 Task: Add an event with the title Third Interview with LalitH, date '2024/04/15', time 7:50 AM to 9:50 AMand add a description: Together, the employee and the supervisor will establish clear and realistic performance goals that align with the overall objectives of the role and the organization. These goals will be measurable, time-bound, and focused on addressing the identified performance concerns., put the event into Green category, logged in from the account softage.8@softage.netand send the event invitation to softage.10@softage.net and softage.6@softage.net. Set a reminder for the event 12 hour before
Action: Mouse moved to (146, 158)
Screenshot: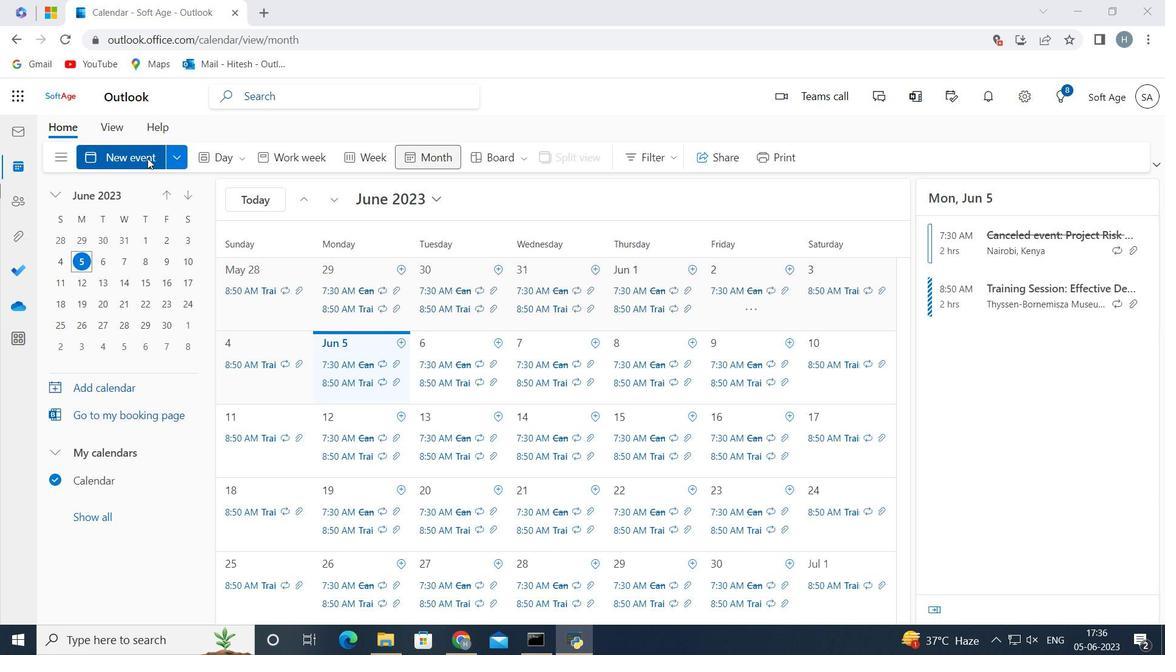 
Action: Mouse pressed left at (146, 158)
Screenshot: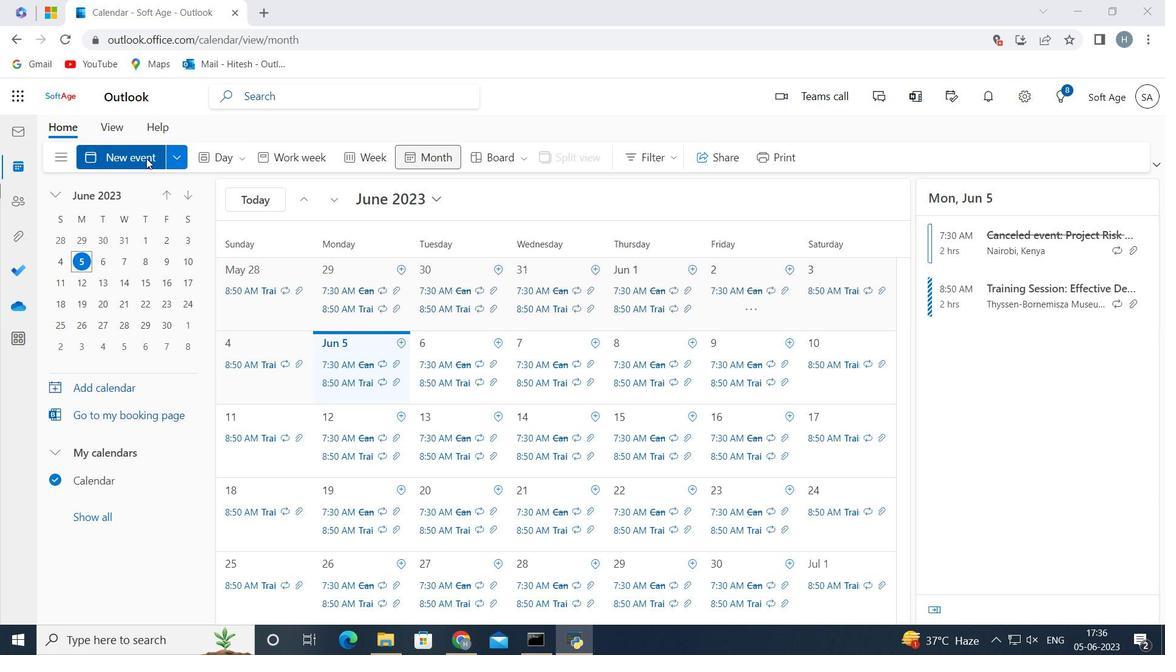 
Action: Mouse moved to (433, 253)
Screenshot: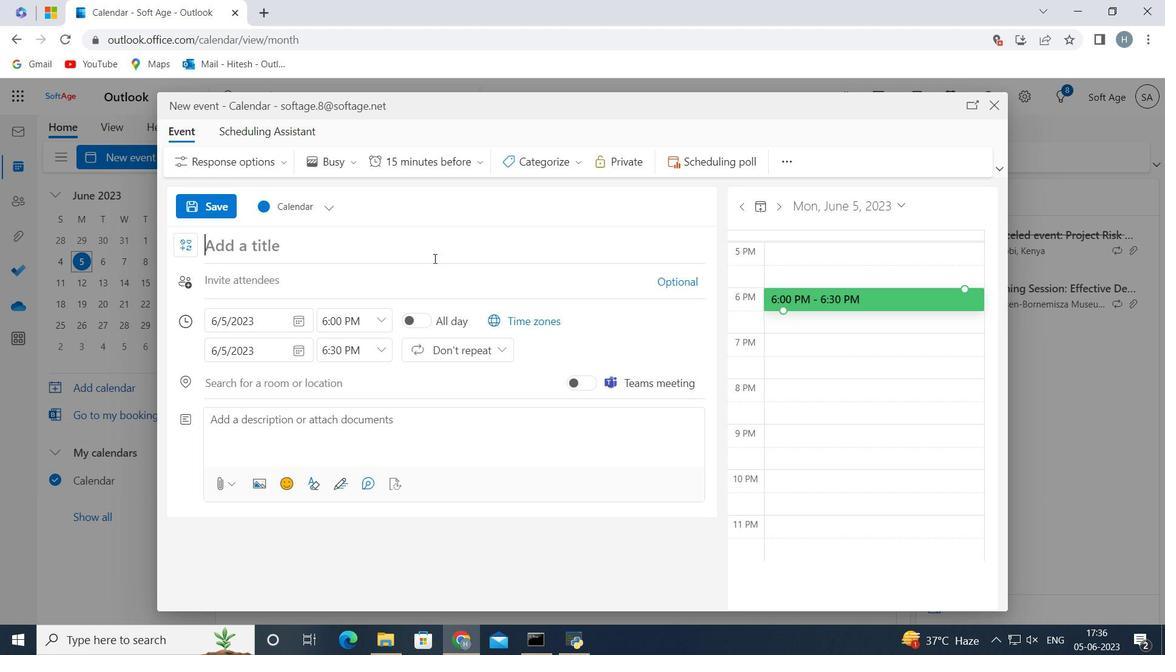 
Action: Mouse pressed left at (433, 253)
Screenshot: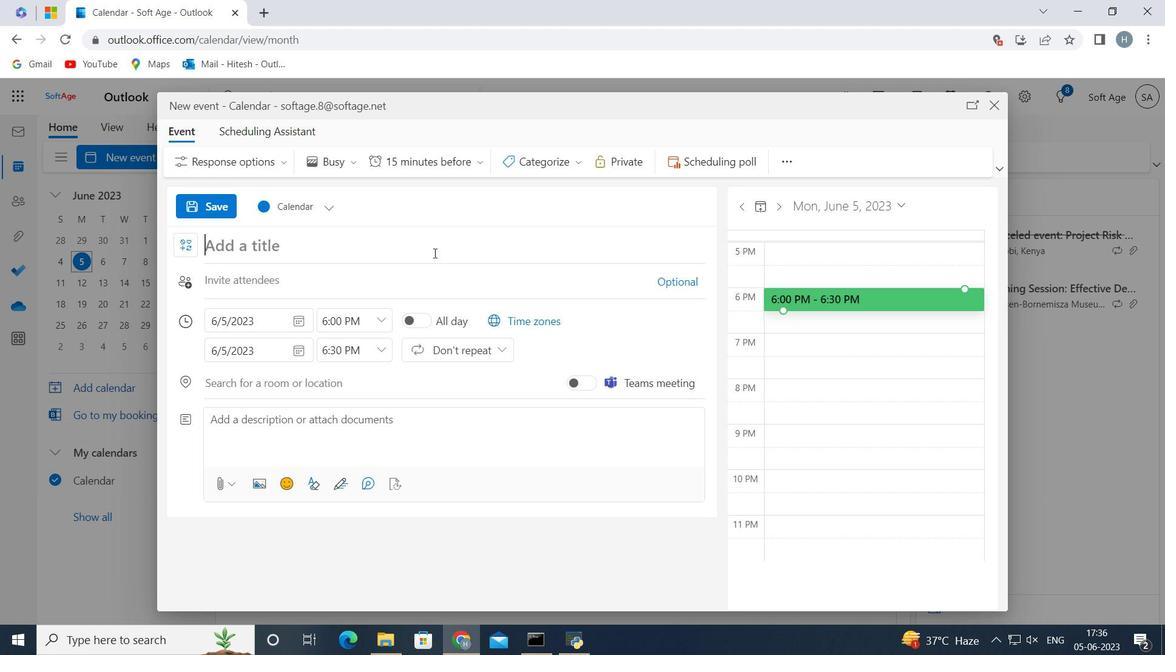 
Action: Key pressed <Key.shift>Third<Key.space><Key.shift>Interview<Key.space>with<Key.space><Key.shift>Lalit<Key.shift>H<Key.space>
Screenshot: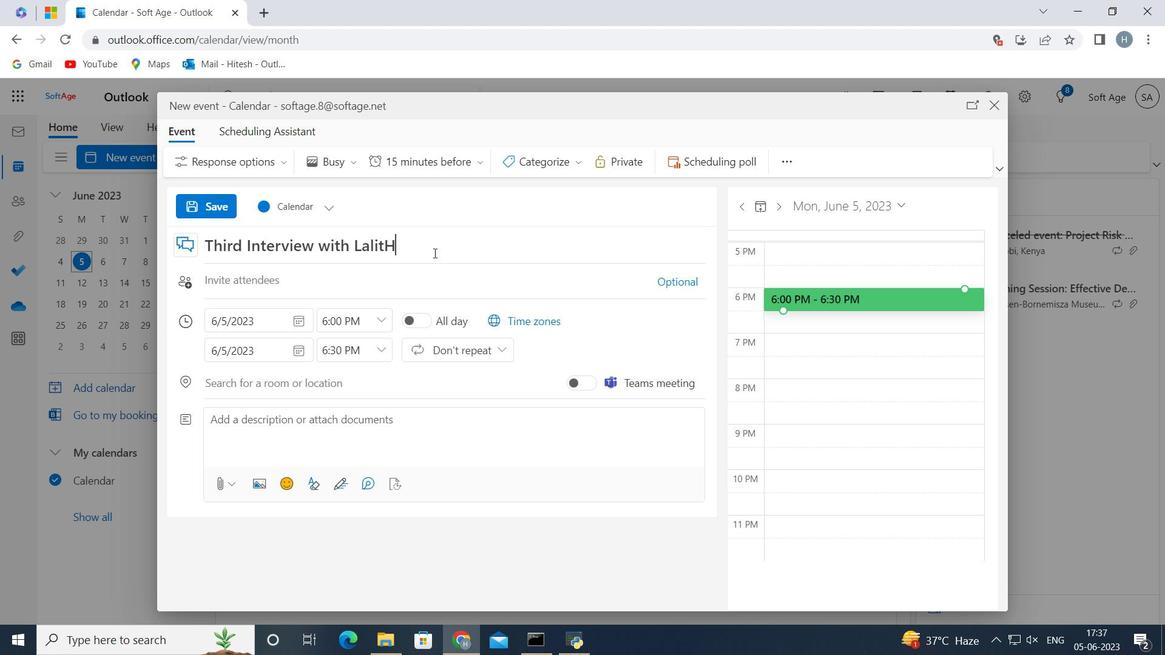 
Action: Mouse moved to (465, 242)
Screenshot: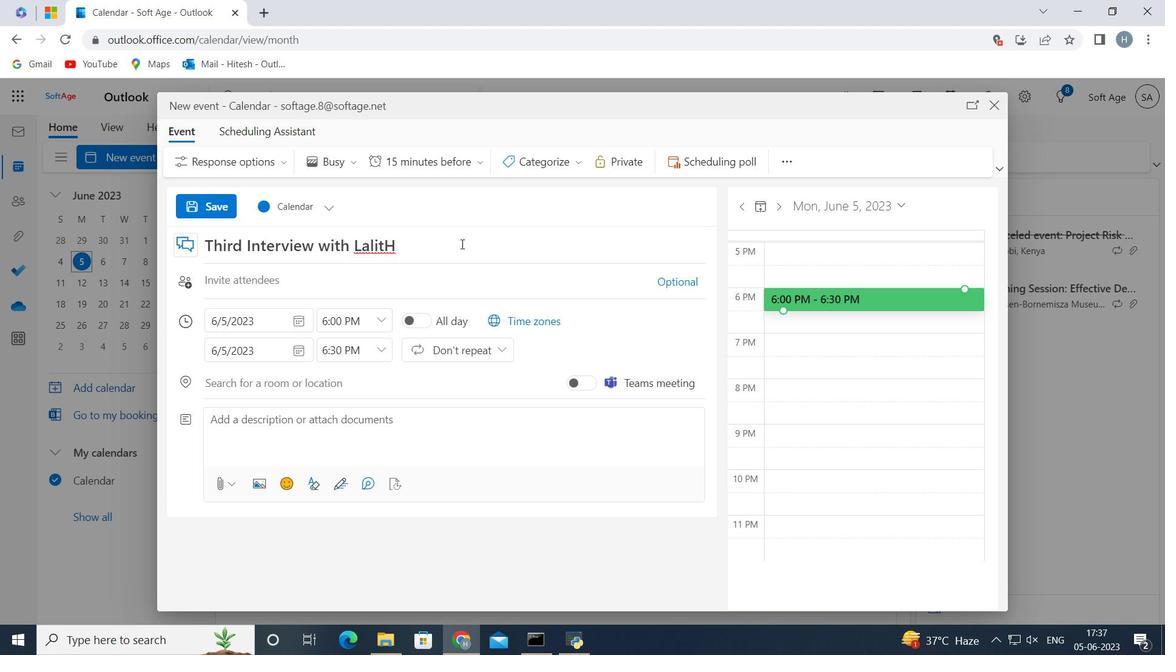 
Action: Mouse pressed left at (465, 242)
Screenshot: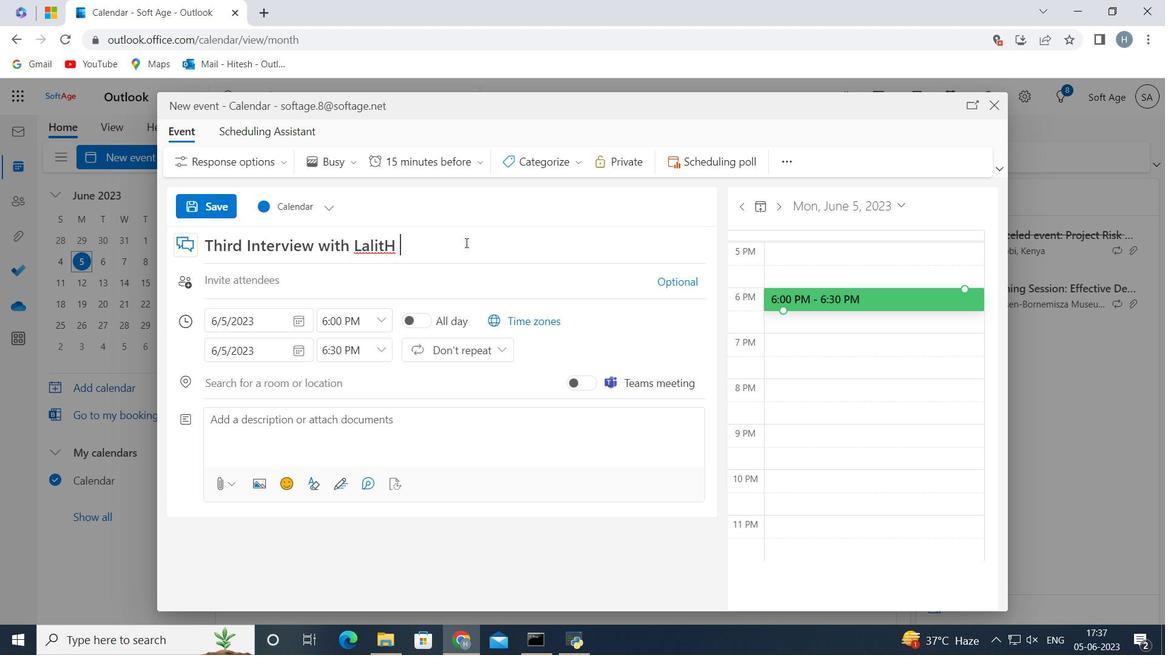 
Action: Mouse moved to (300, 319)
Screenshot: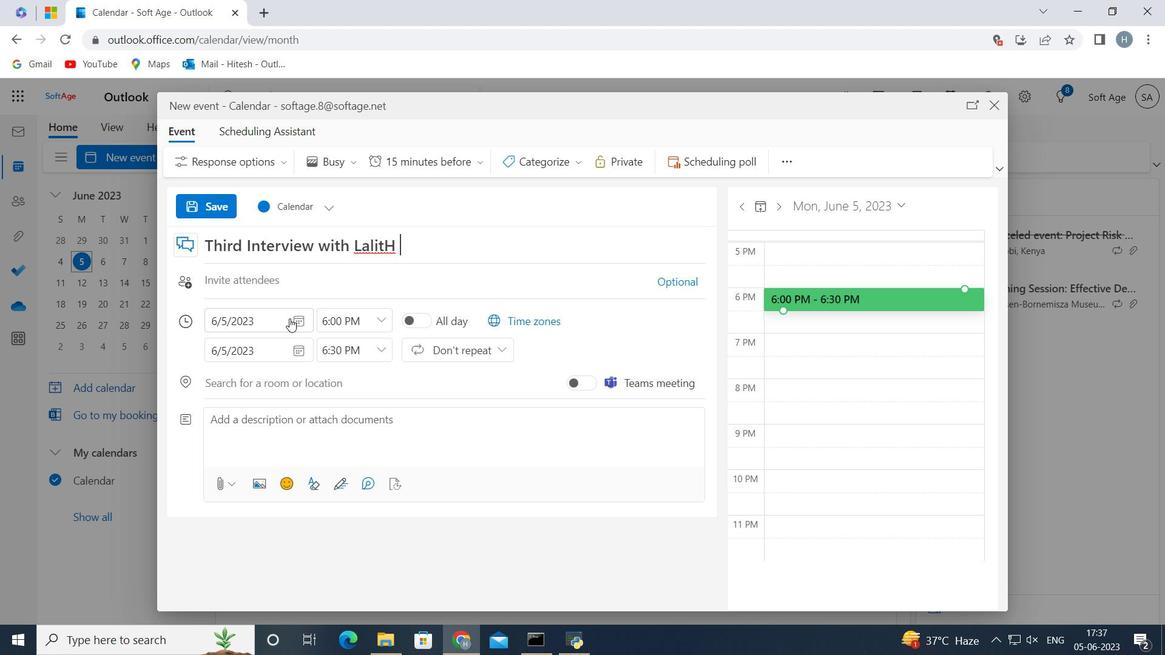 
Action: Mouse pressed left at (300, 319)
Screenshot: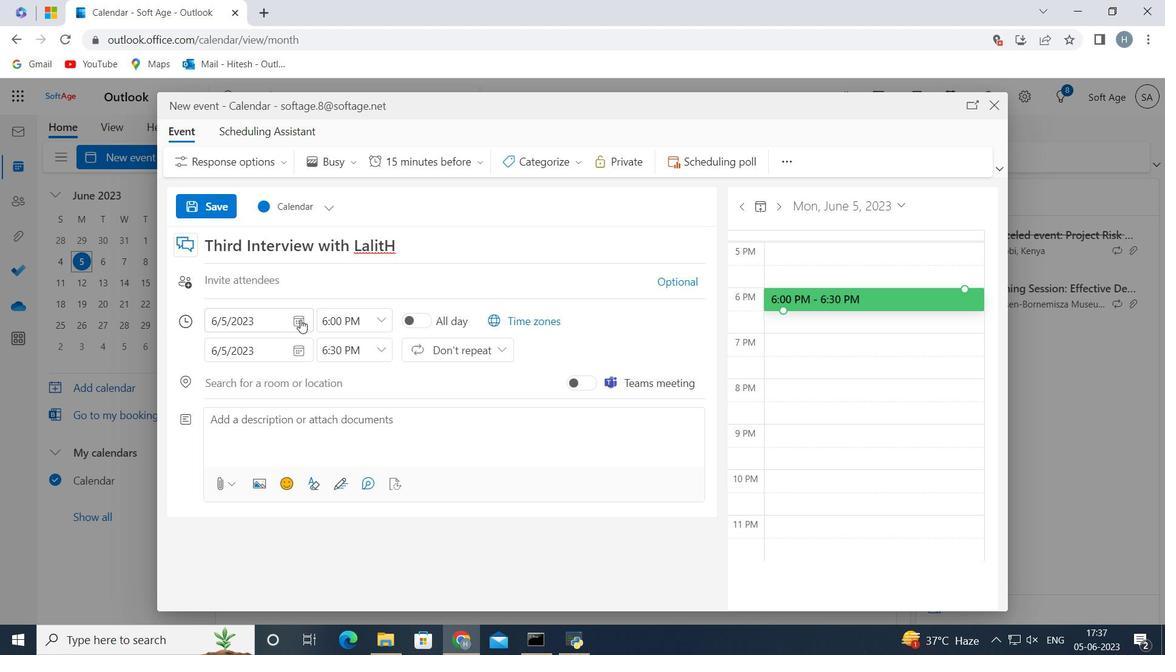 
Action: Mouse moved to (264, 352)
Screenshot: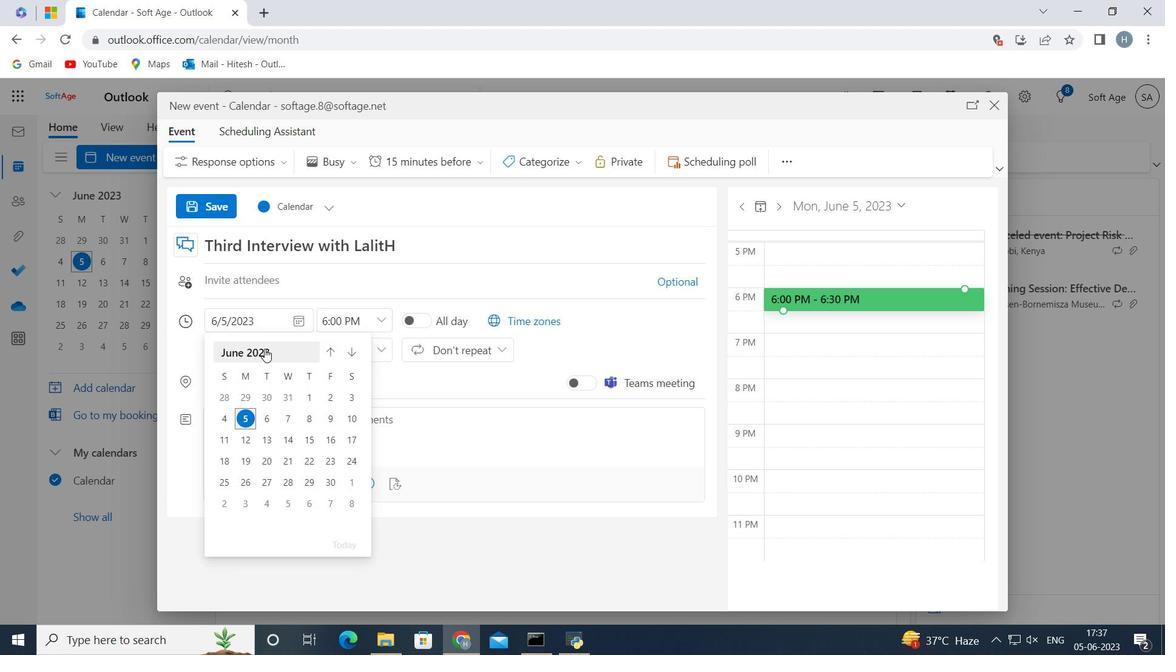 
Action: Mouse pressed left at (264, 352)
Screenshot: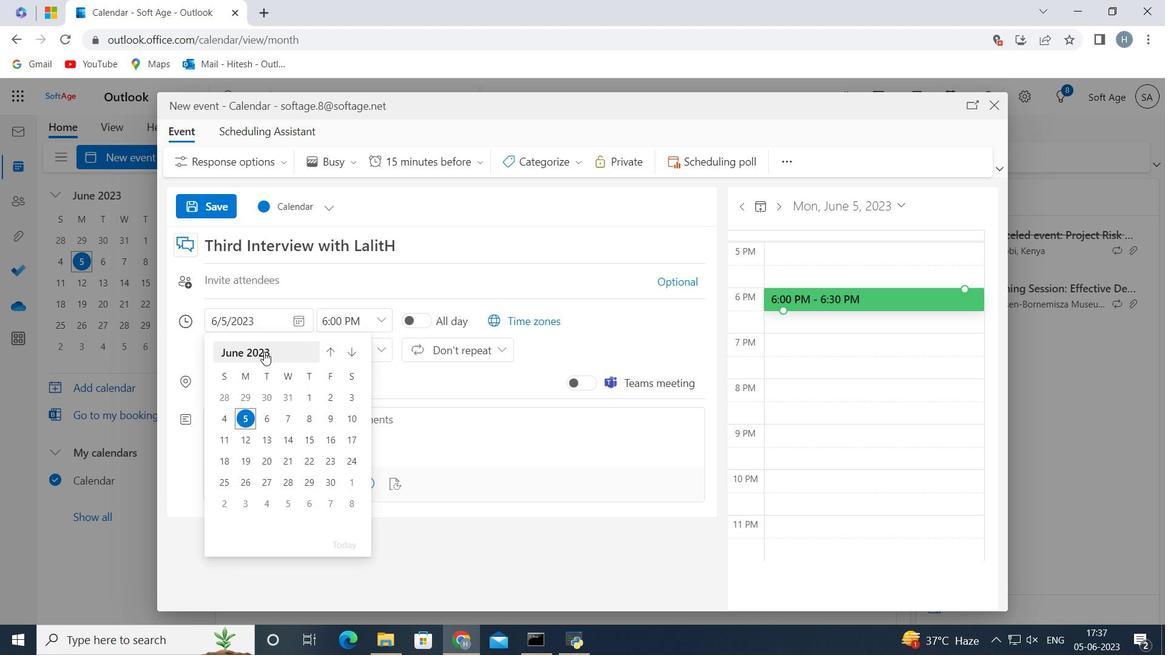 
Action: Mouse pressed left at (264, 352)
Screenshot: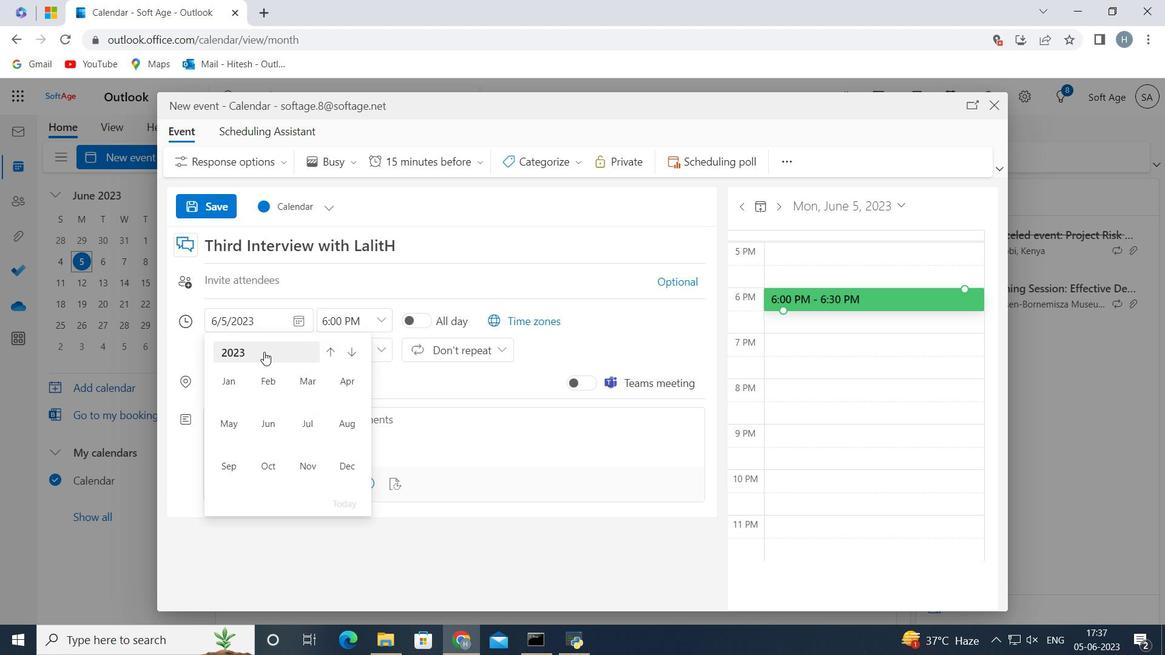 
Action: Mouse moved to (230, 421)
Screenshot: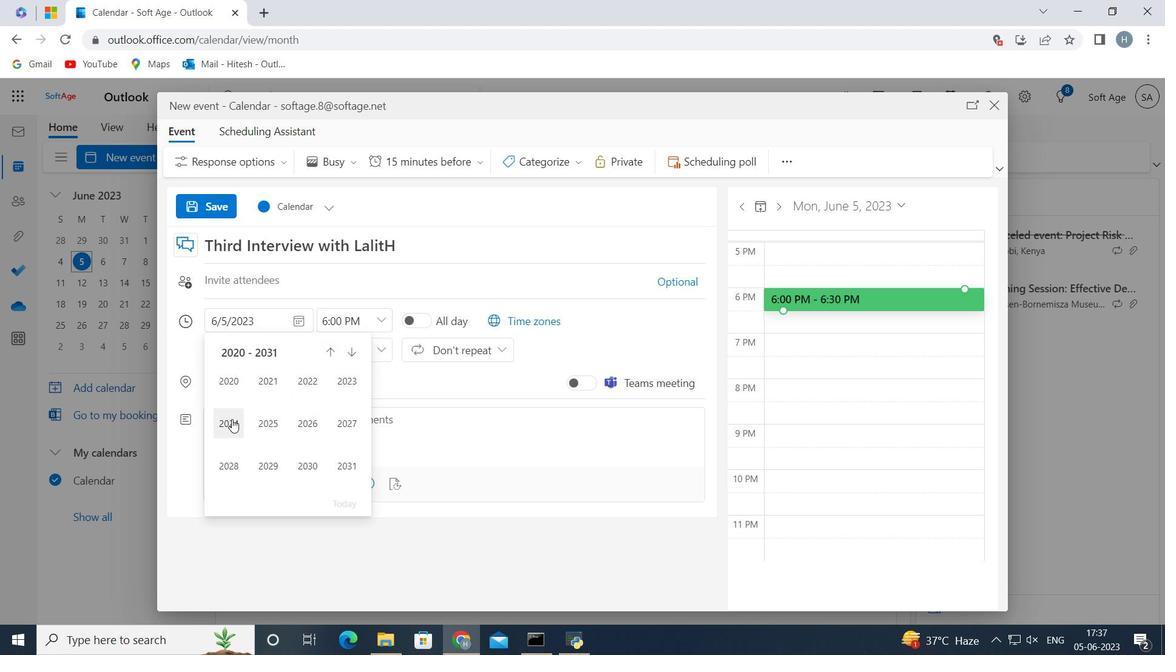 
Action: Mouse pressed left at (230, 421)
Screenshot: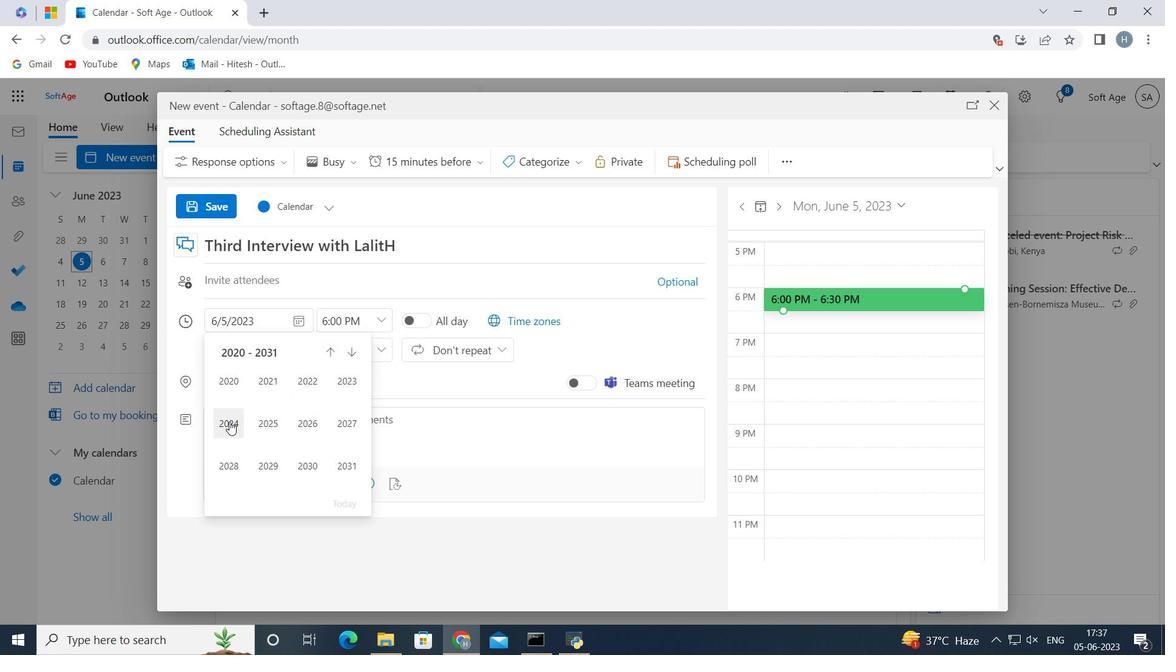 
Action: Mouse moved to (342, 383)
Screenshot: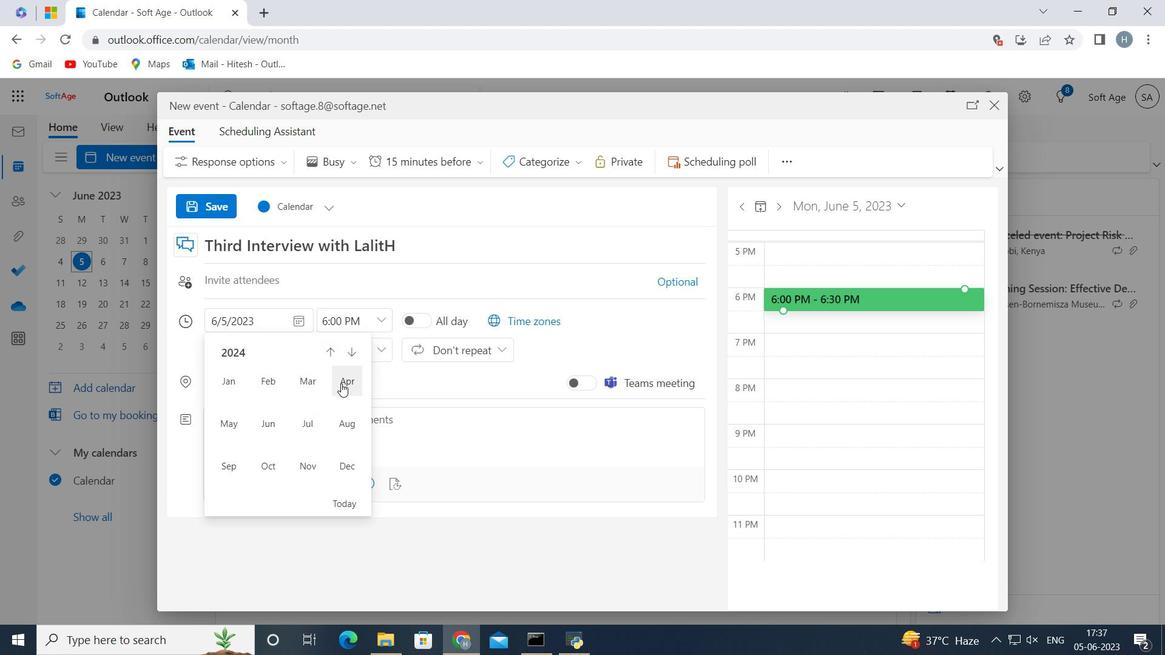 
Action: Mouse pressed left at (342, 383)
Screenshot: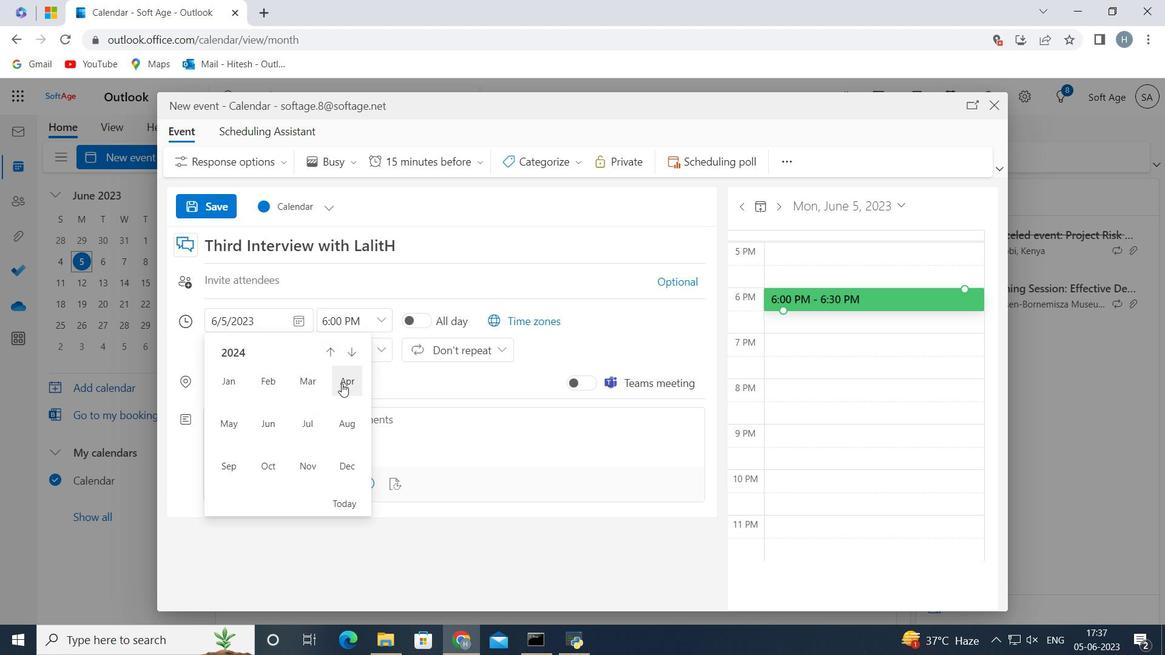 
Action: Mouse moved to (251, 437)
Screenshot: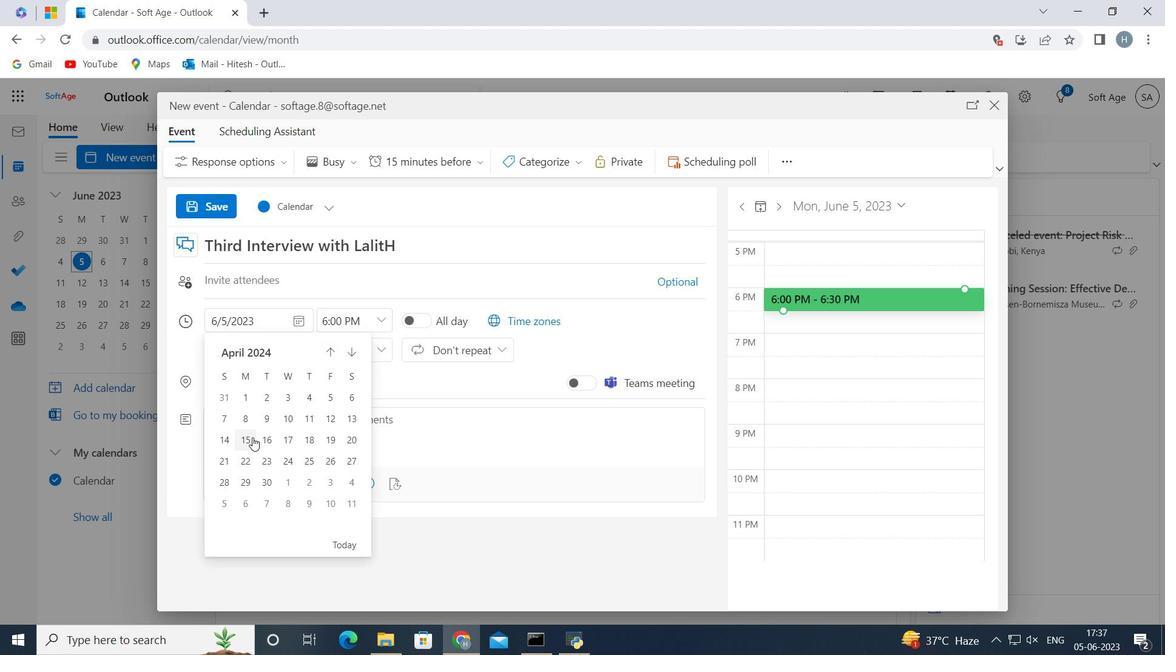 
Action: Mouse pressed left at (251, 437)
Screenshot: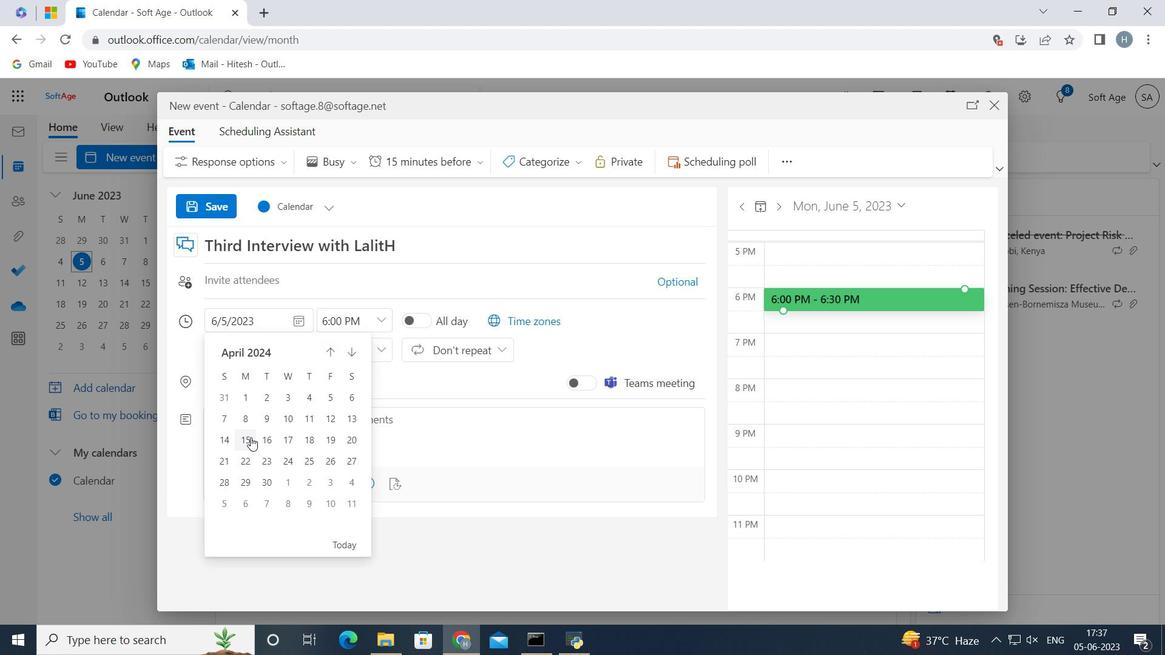 
Action: Mouse moved to (385, 319)
Screenshot: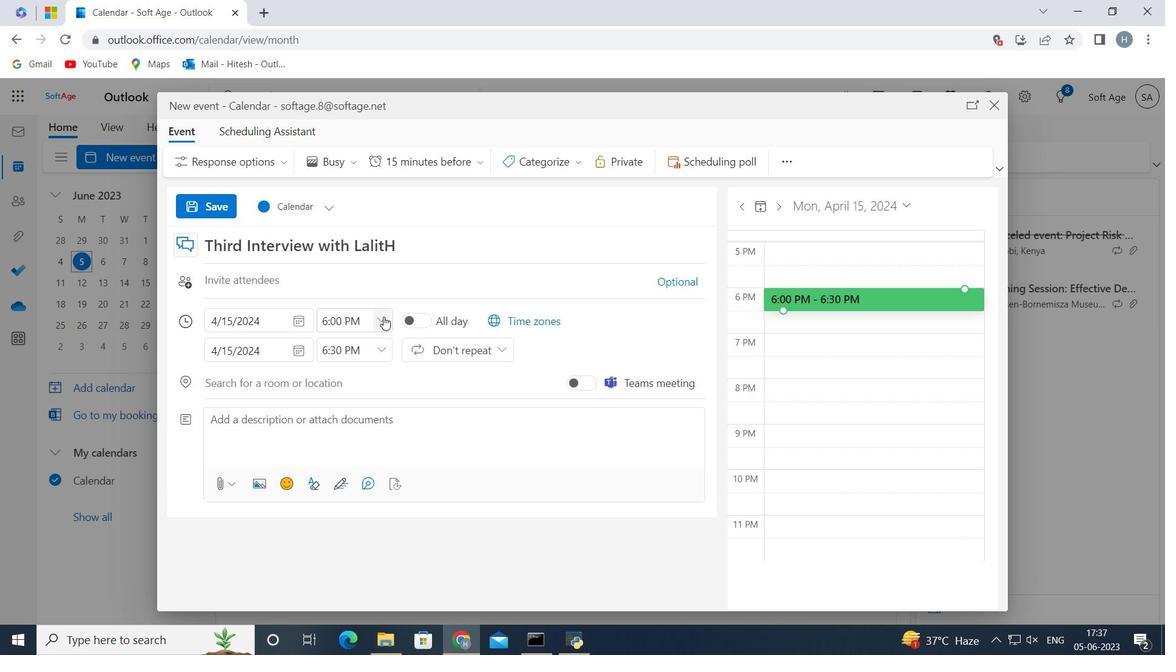 
Action: Mouse pressed left at (385, 319)
Screenshot: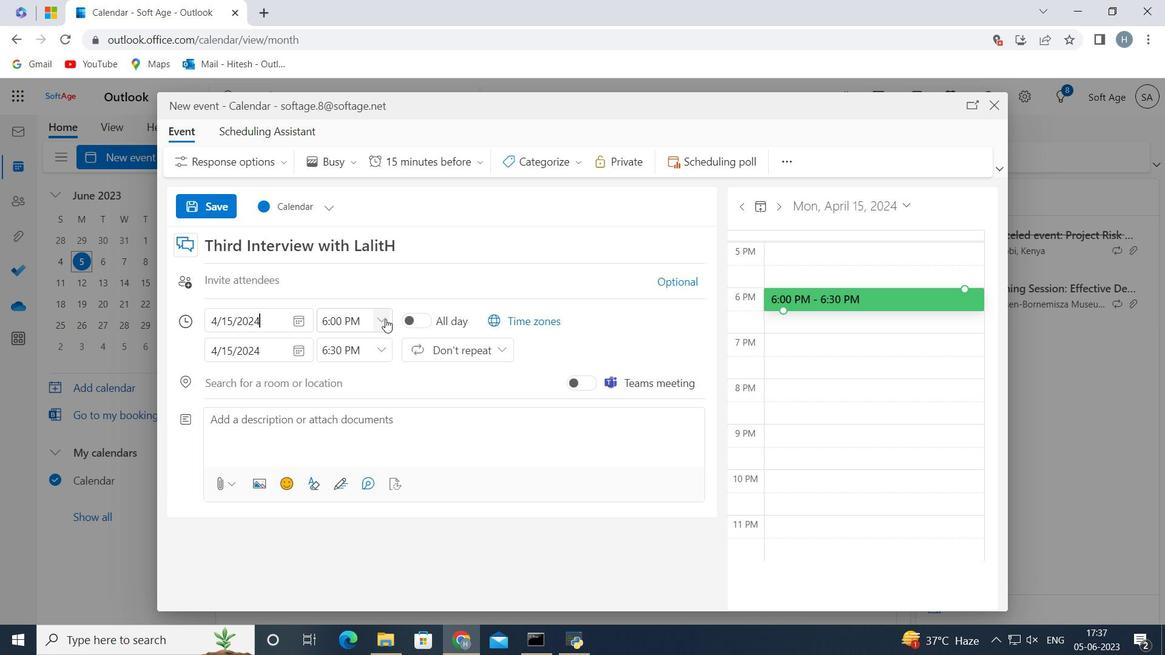 
Action: Mouse moved to (355, 392)
Screenshot: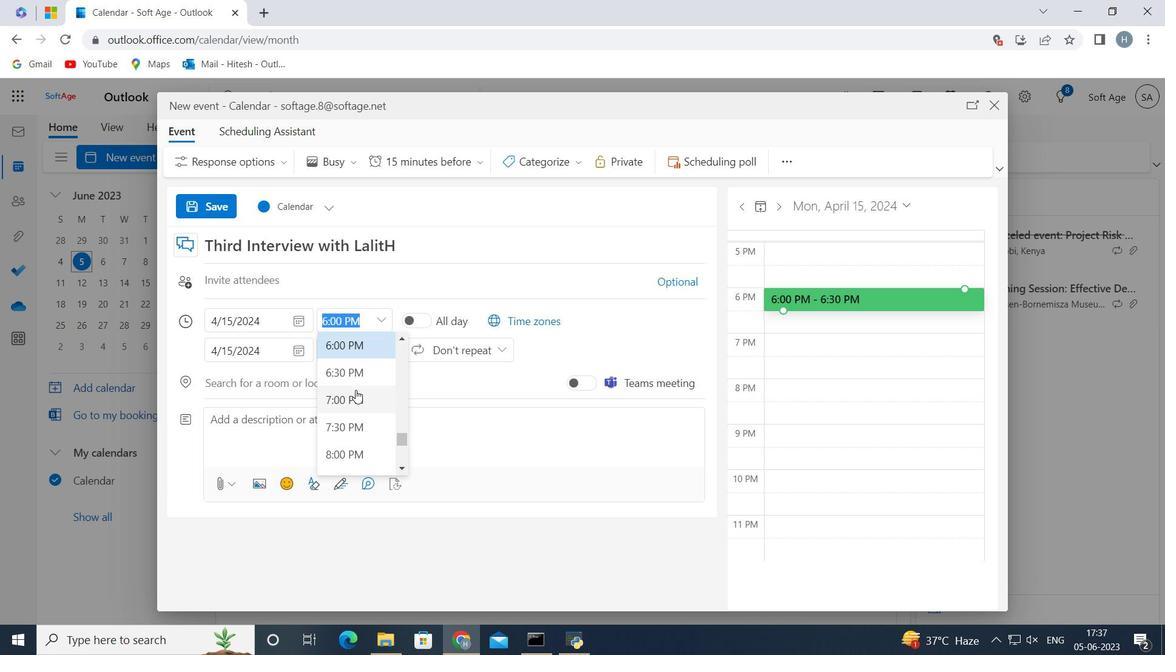 
Action: Mouse scrolled (355, 392) with delta (0, 0)
Screenshot: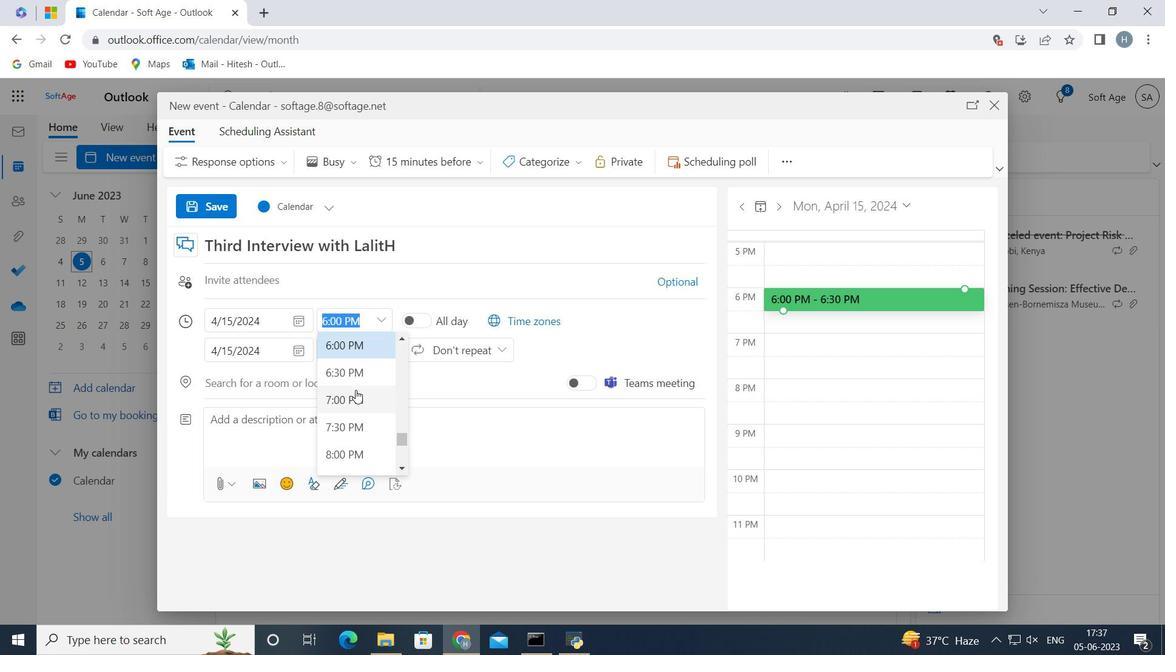 
Action: Mouse scrolled (355, 392) with delta (0, 0)
Screenshot: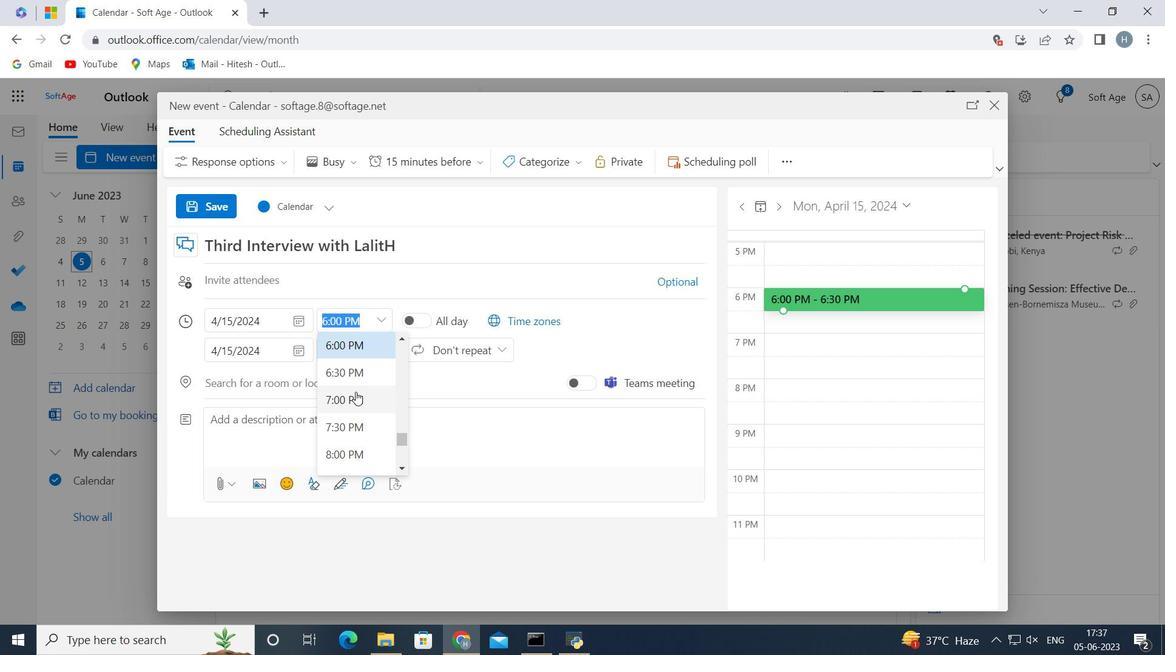 
Action: Mouse moved to (354, 393)
Screenshot: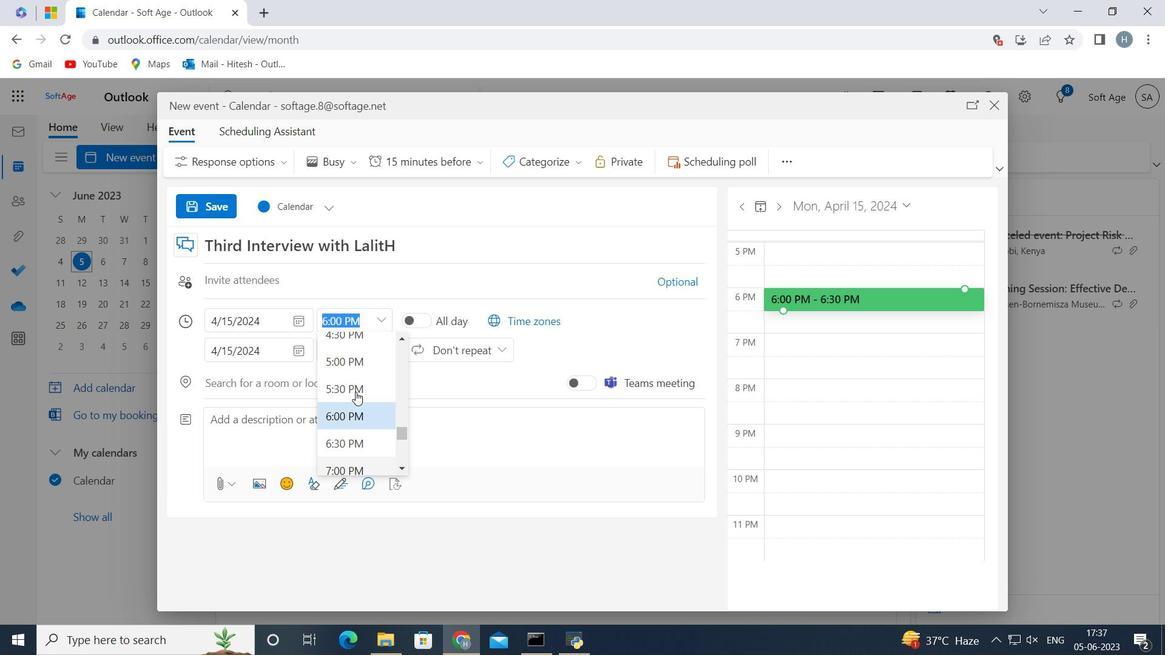 
Action: Mouse scrolled (354, 394) with delta (0, 0)
Screenshot: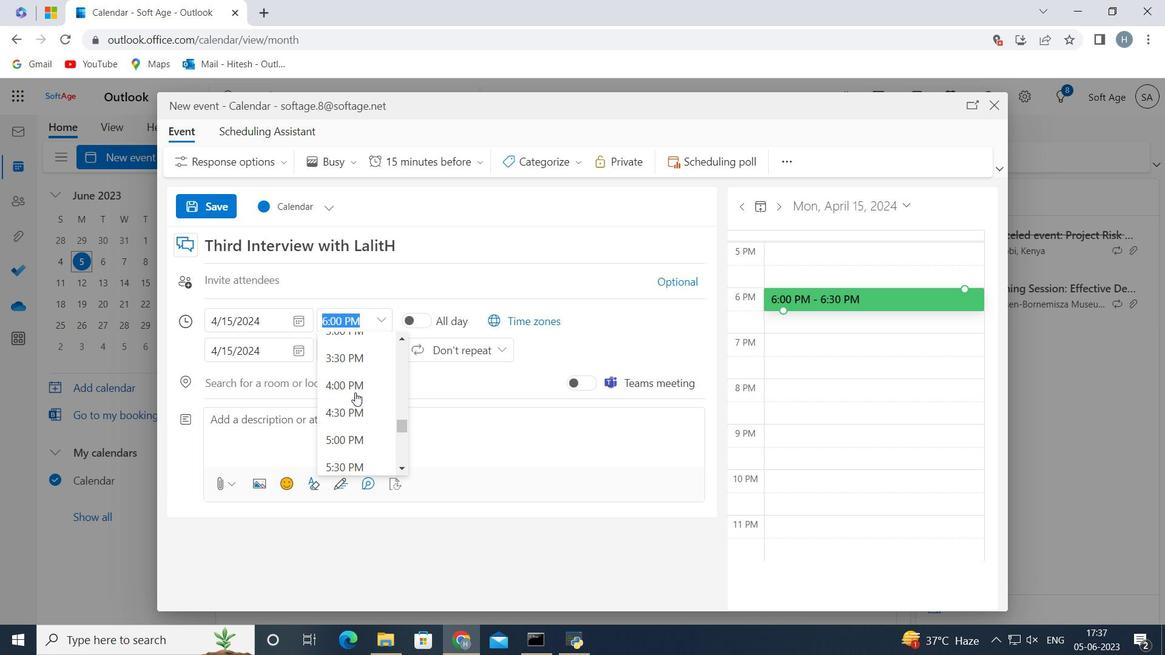 
Action: Mouse scrolled (354, 394) with delta (0, 0)
Screenshot: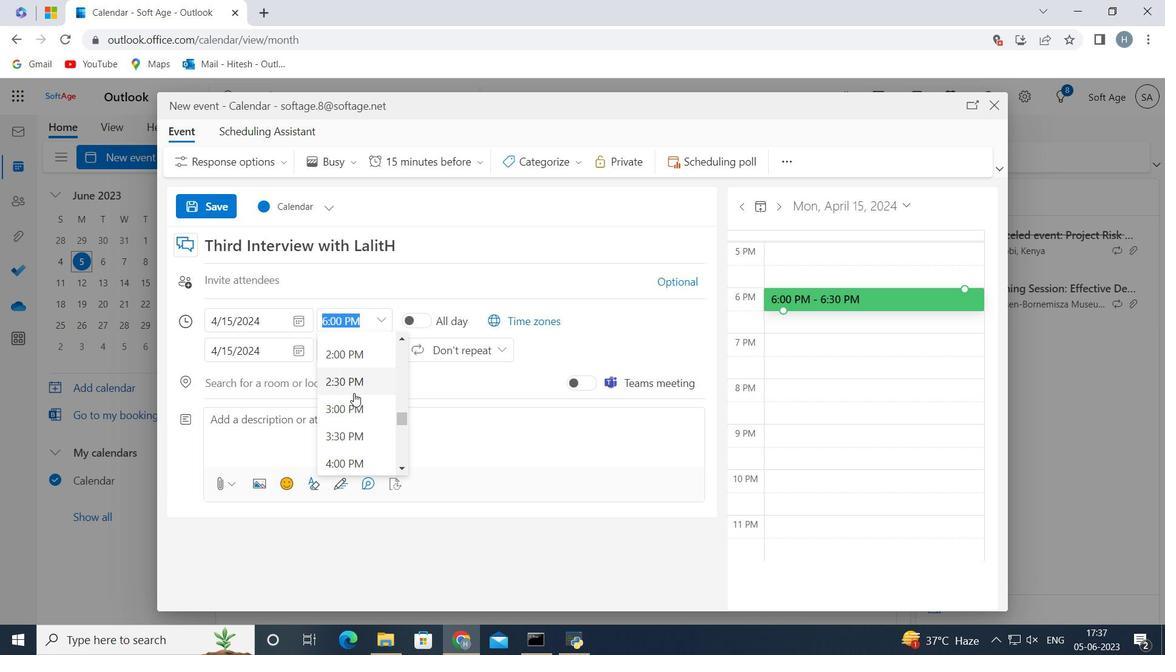 
Action: Mouse scrolled (354, 394) with delta (0, 0)
Screenshot: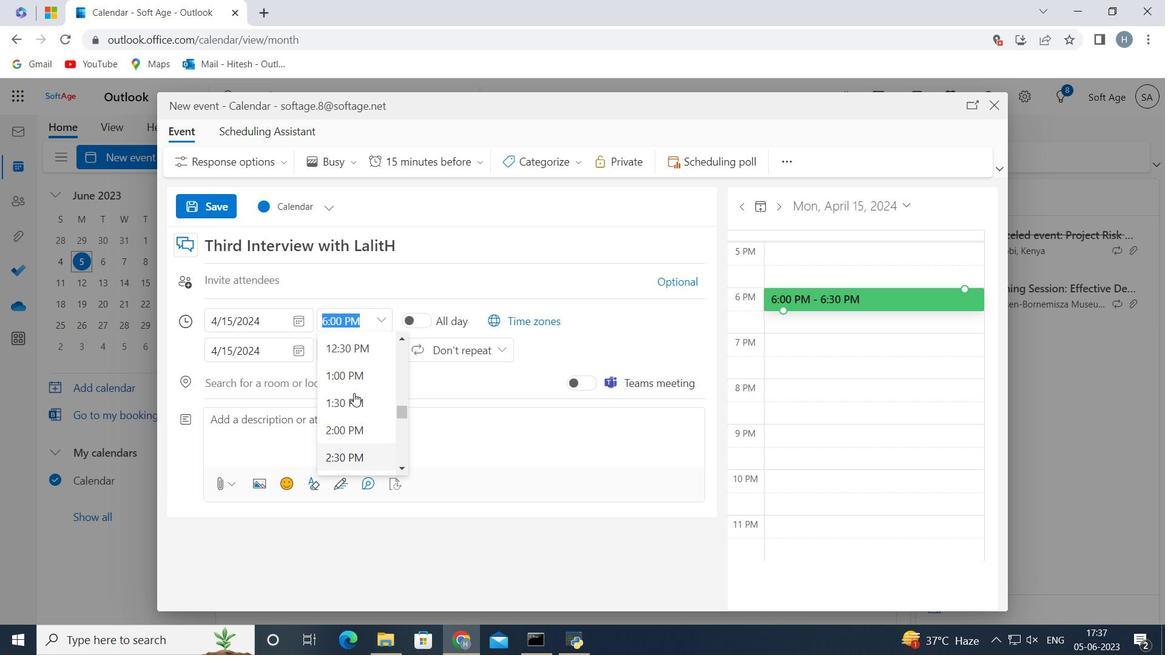 
Action: Mouse scrolled (354, 394) with delta (0, 0)
Screenshot: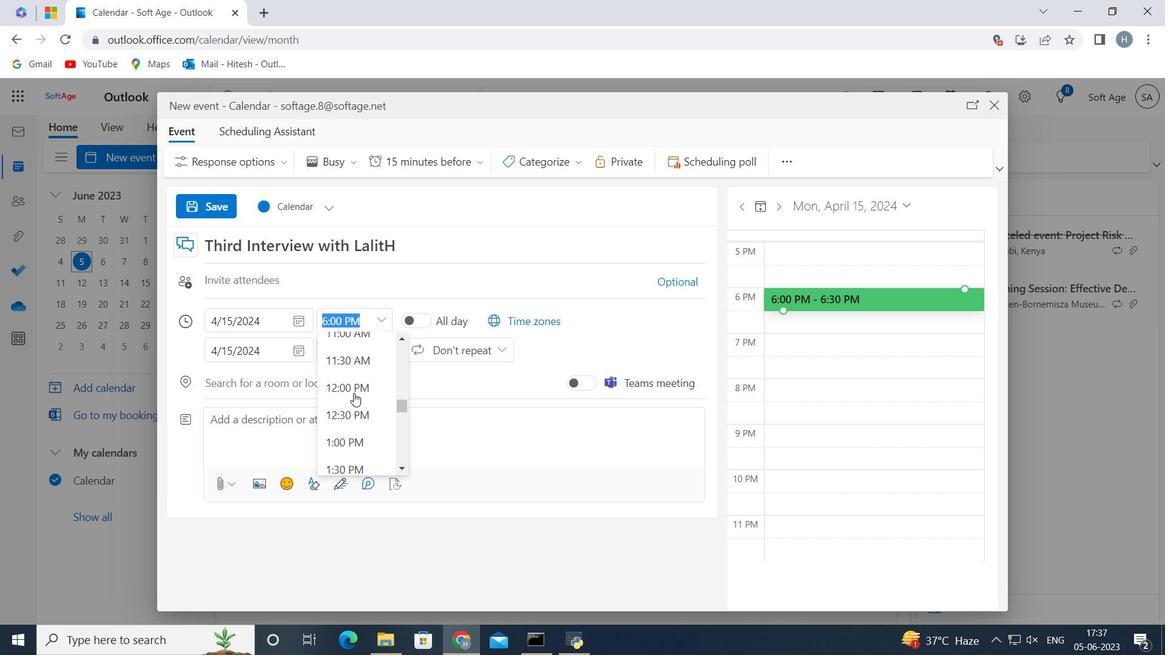
Action: Mouse scrolled (354, 394) with delta (0, 0)
Screenshot: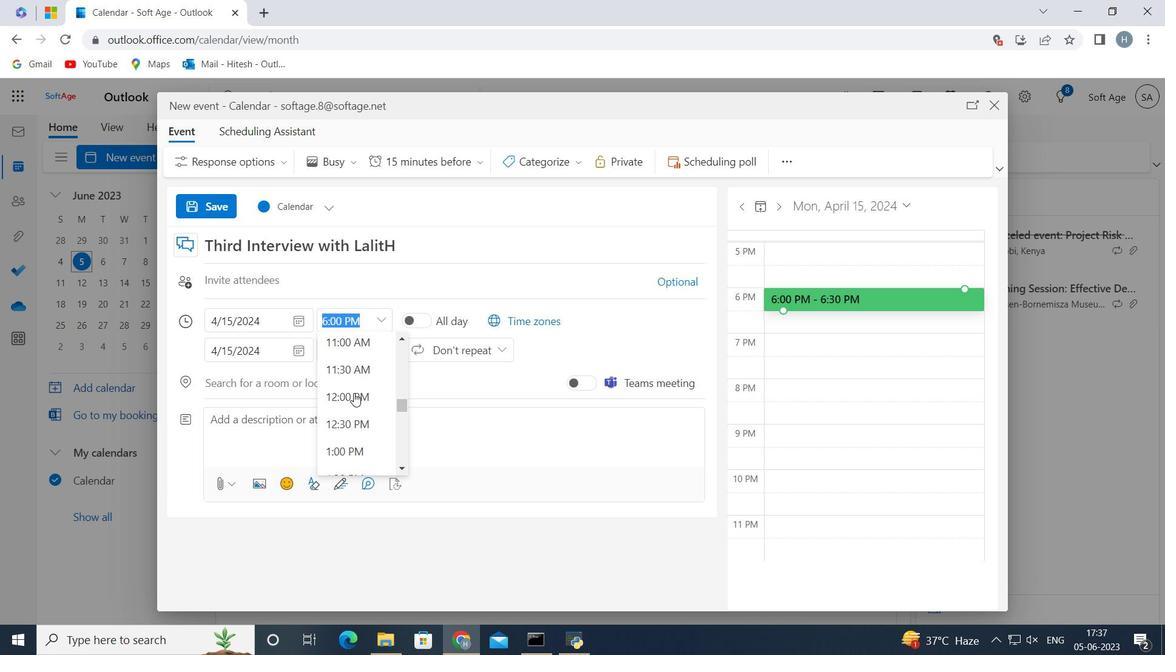 
Action: Mouse scrolled (354, 394) with delta (0, 0)
Screenshot: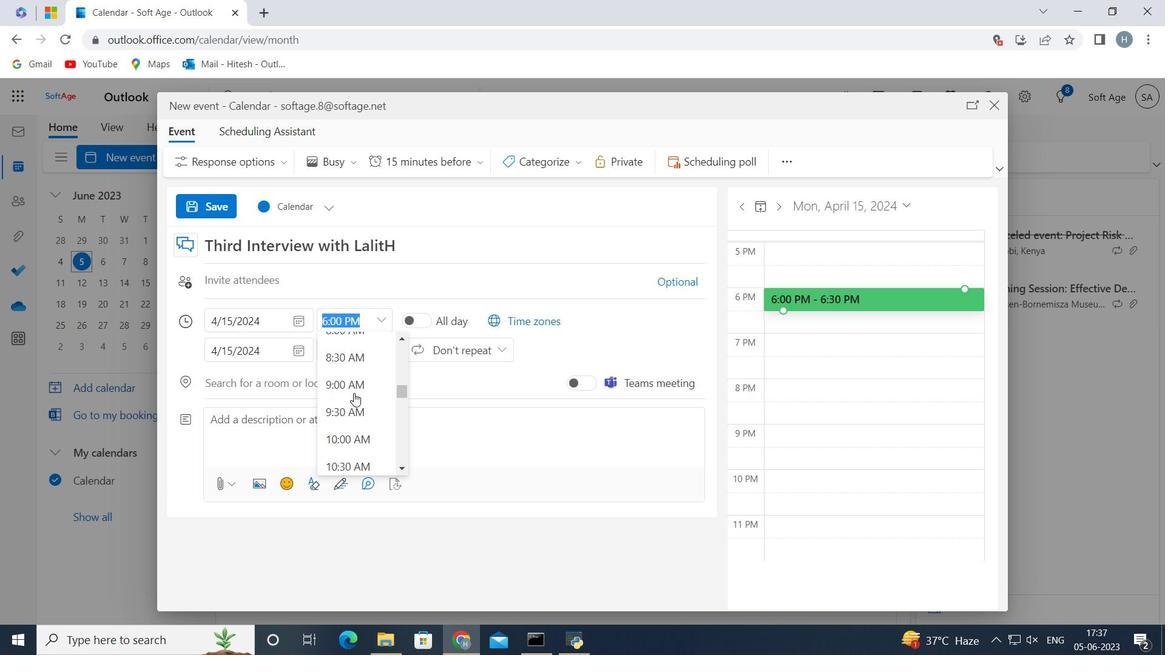
Action: Mouse scrolled (354, 394) with delta (0, 0)
Screenshot: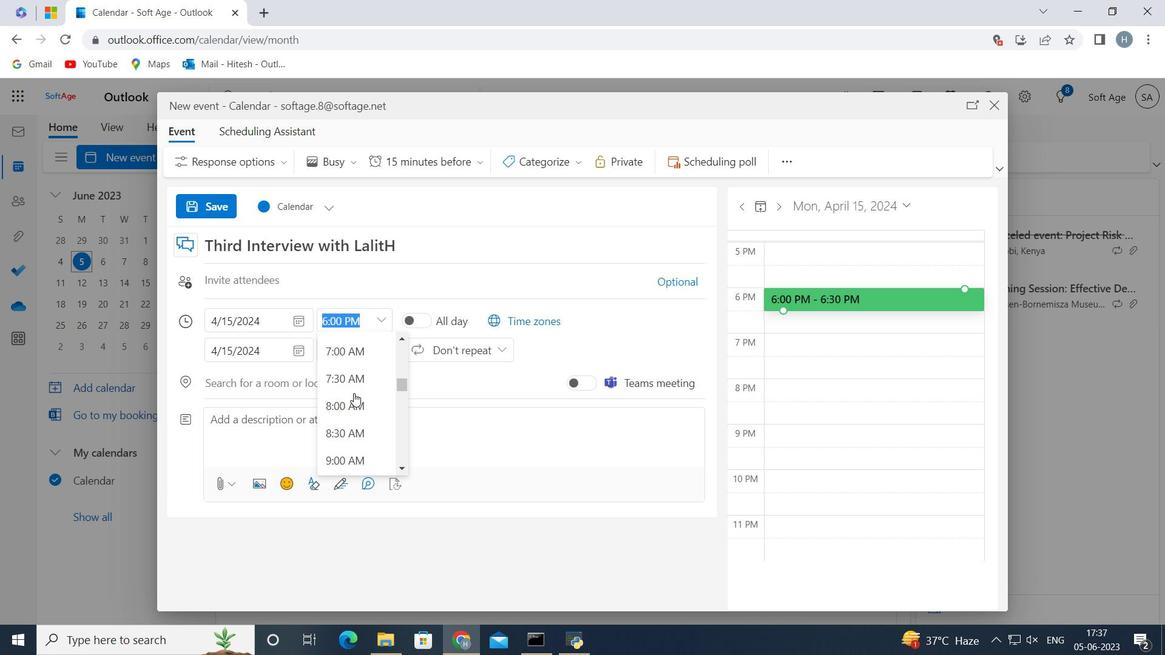 
Action: Mouse moved to (337, 455)
Screenshot: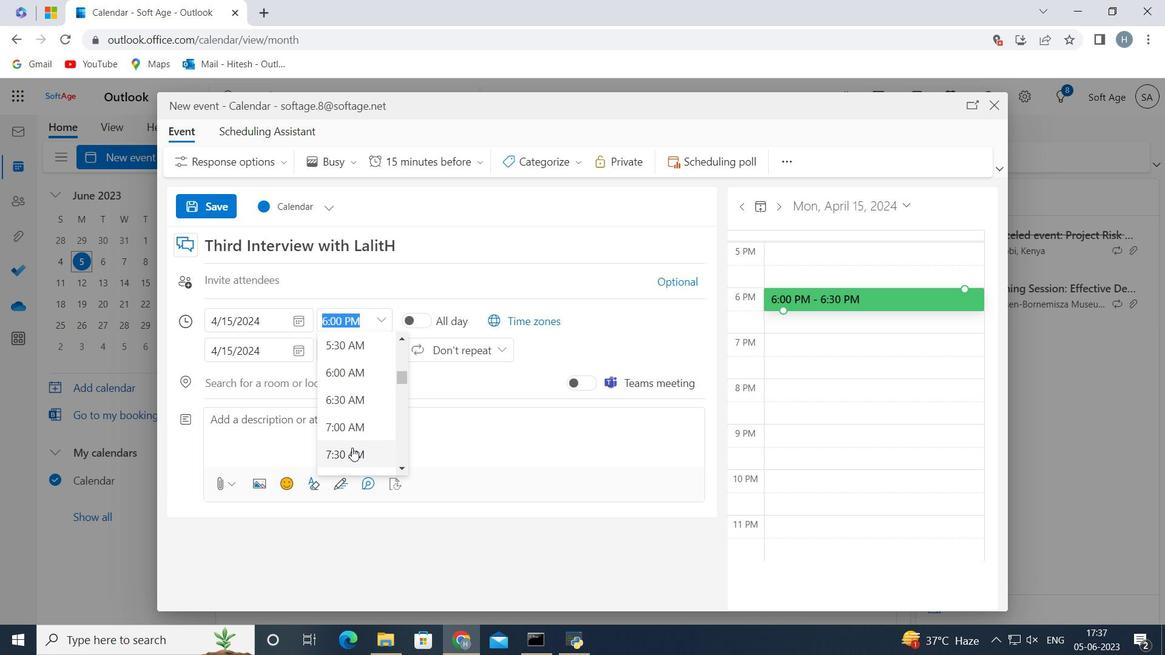 
Action: Mouse pressed left at (337, 455)
Screenshot: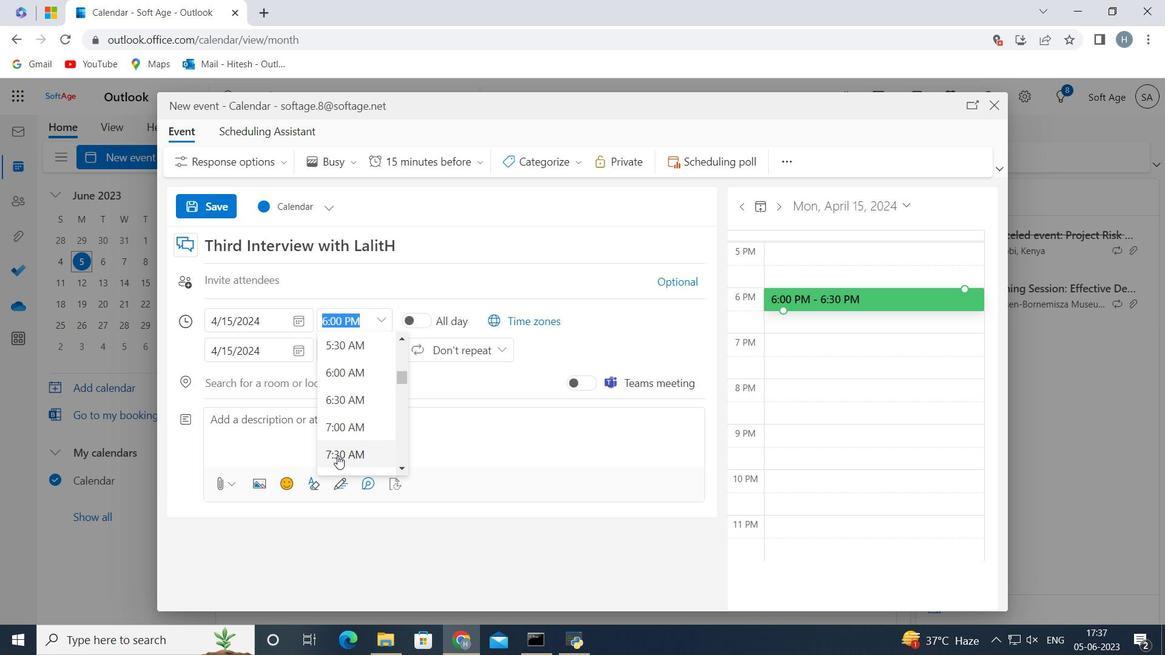 
Action: Mouse moved to (340, 312)
Screenshot: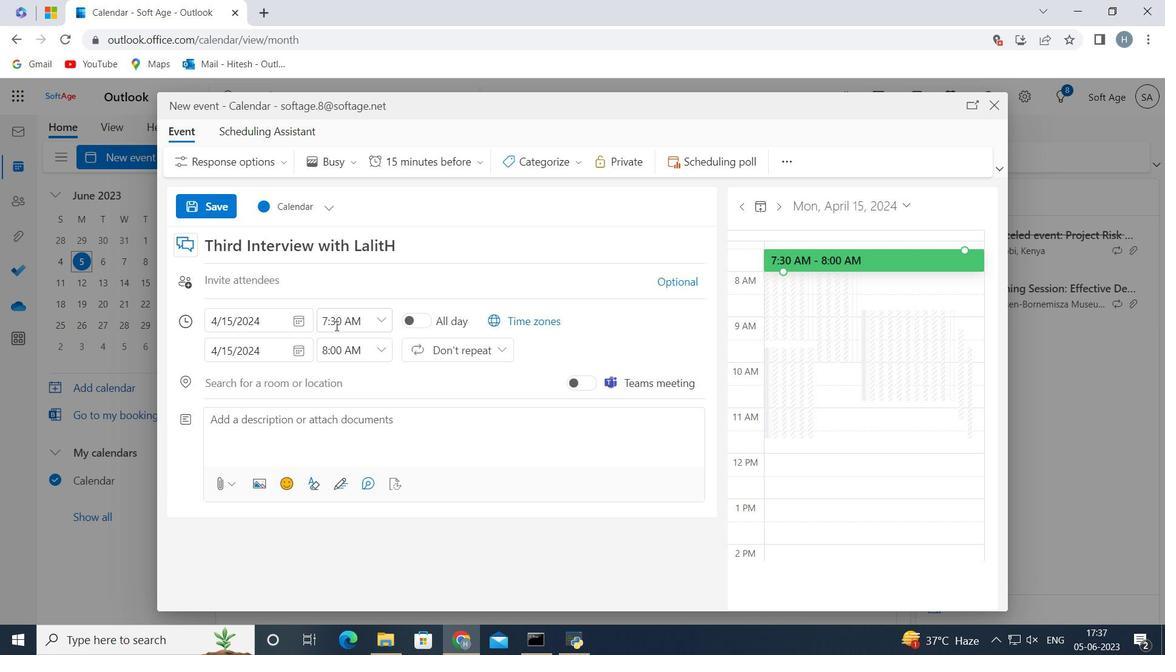 
Action: Mouse pressed left at (340, 312)
Screenshot: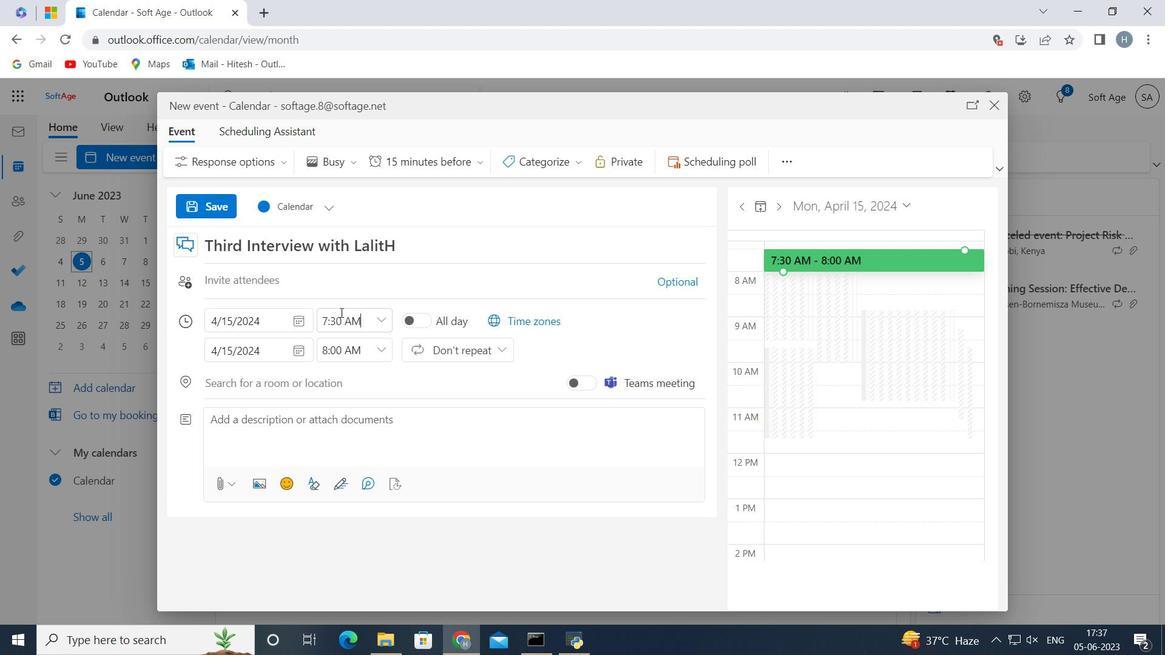 
Action: Key pressed <Key.backspace><Key.backspace>50
Screenshot: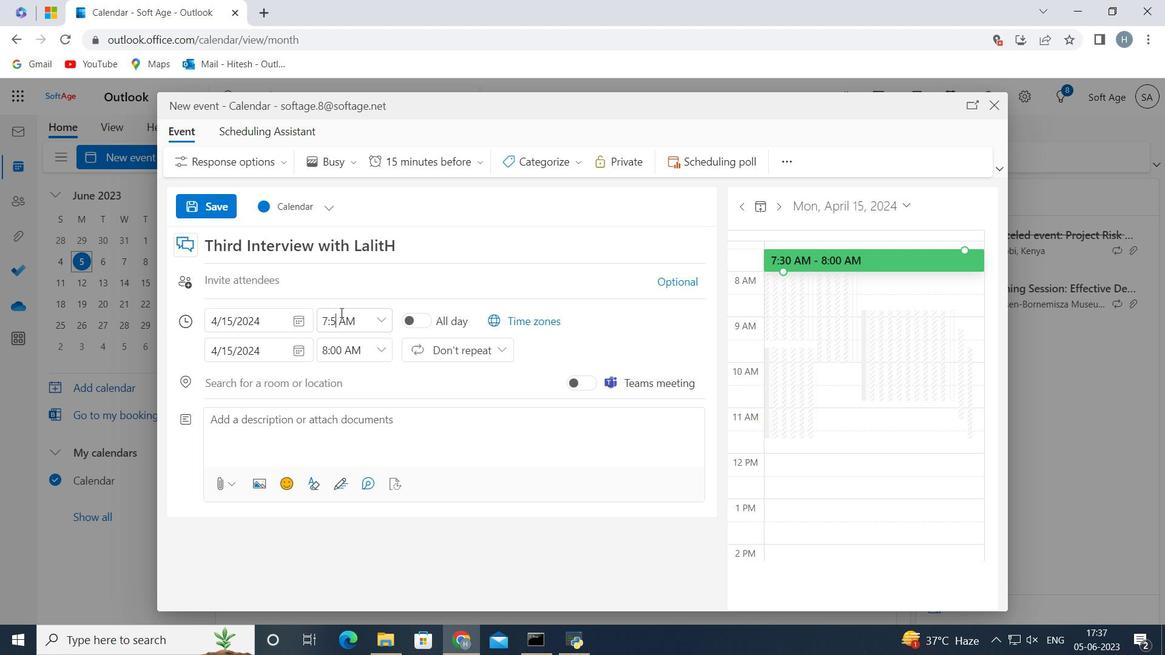 
Action: Mouse moved to (381, 342)
Screenshot: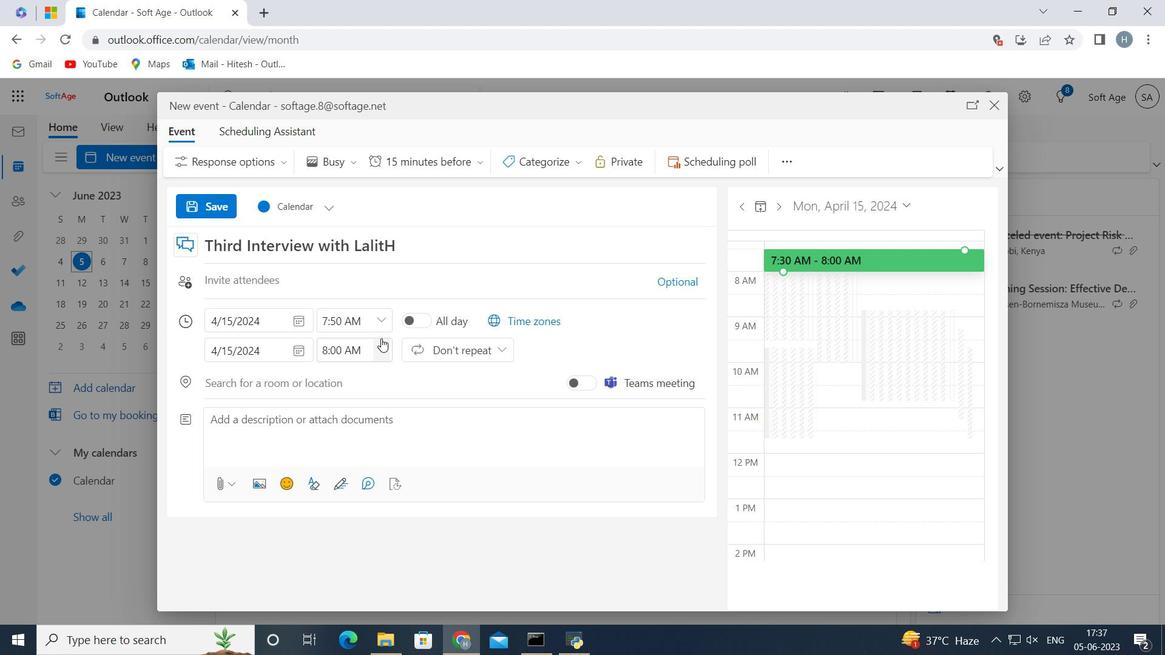 
Action: Mouse pressed left at (381, 342)
Screenshot: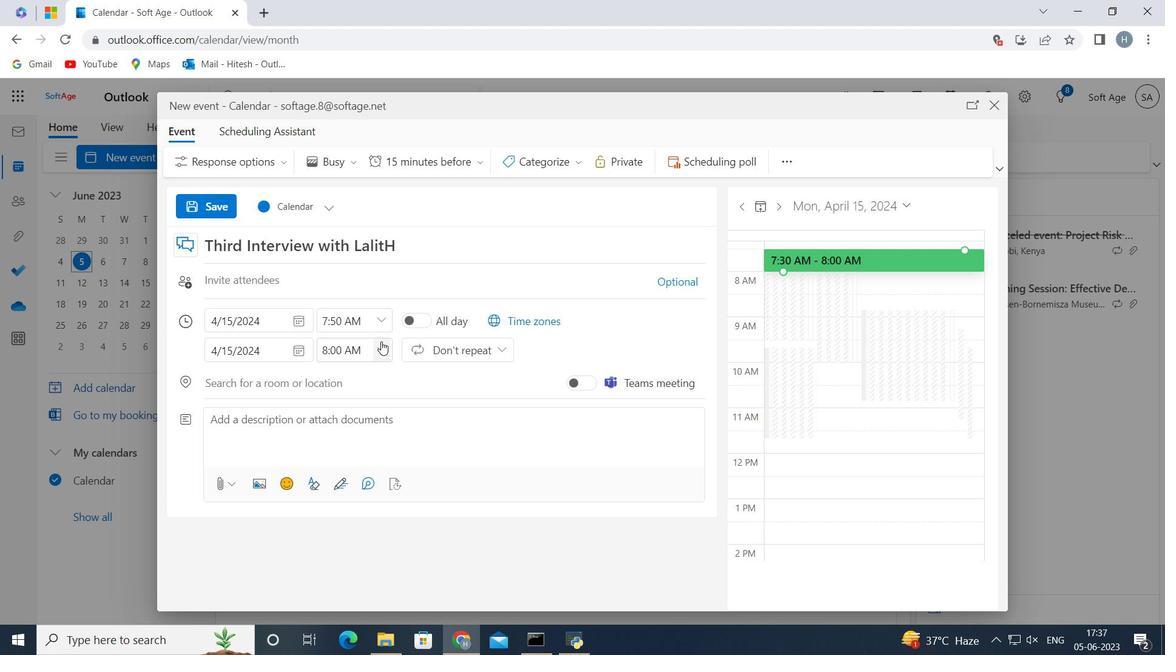 
Action: Mouse moved to (364, 458)
Screenshot: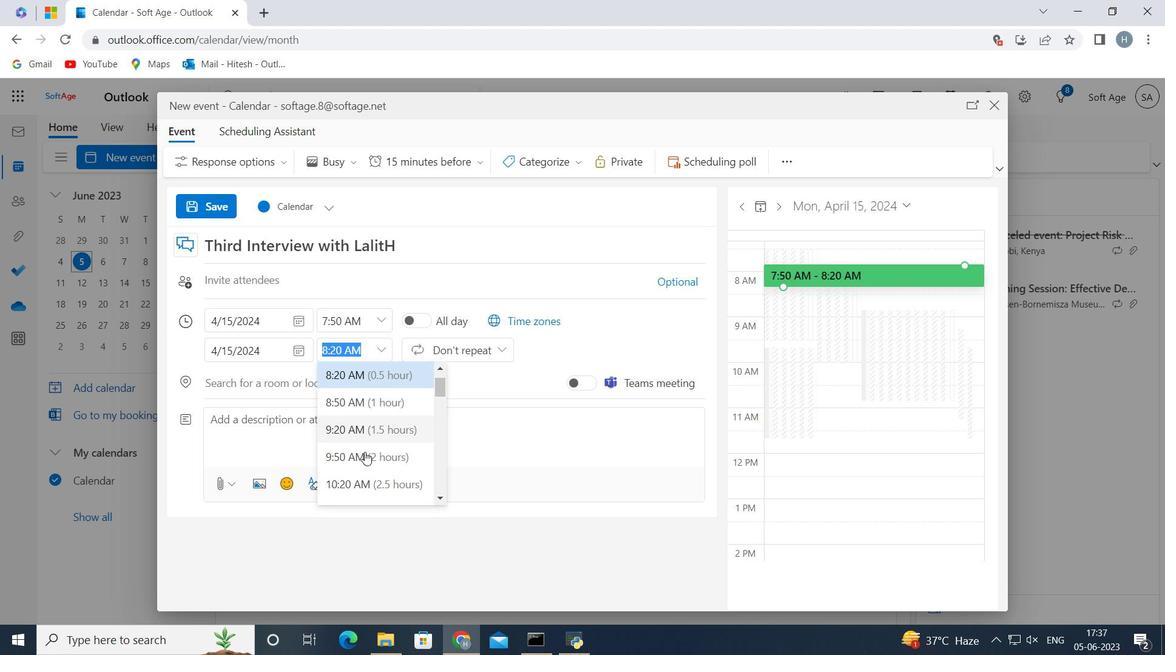 
Action: Mouse pressed left at (364, 458)
Screenshot: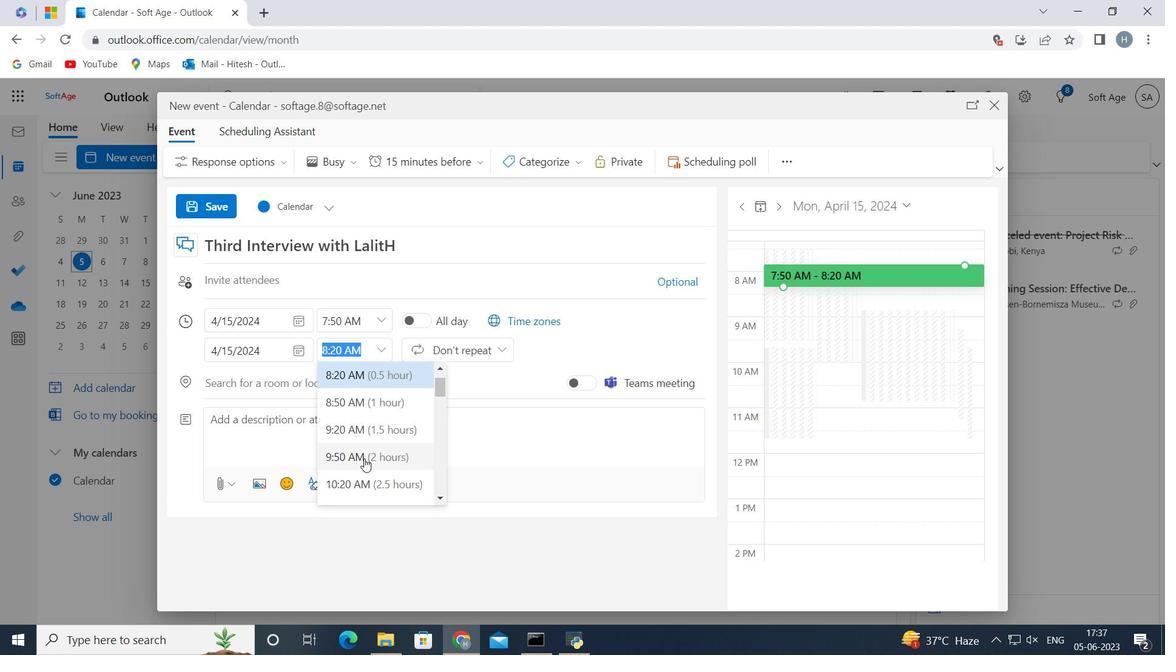 
Action: Mouse moved to (330, 421)
Screenshot: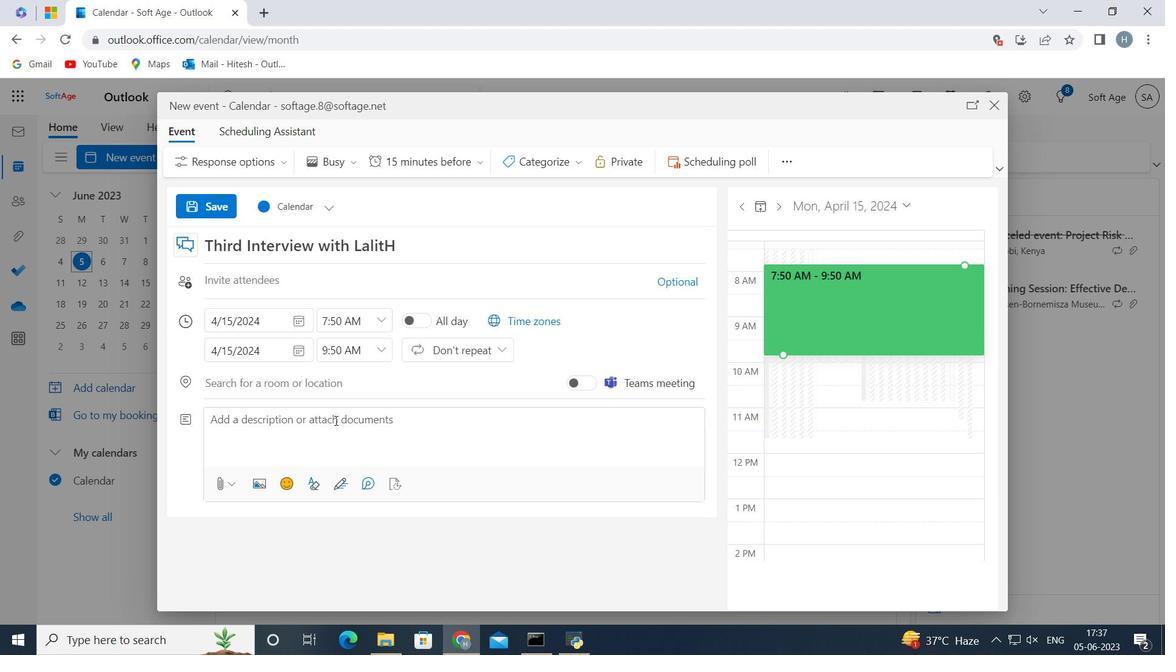 
Action: Mouse pressed left at (330, 421)
Screenshot: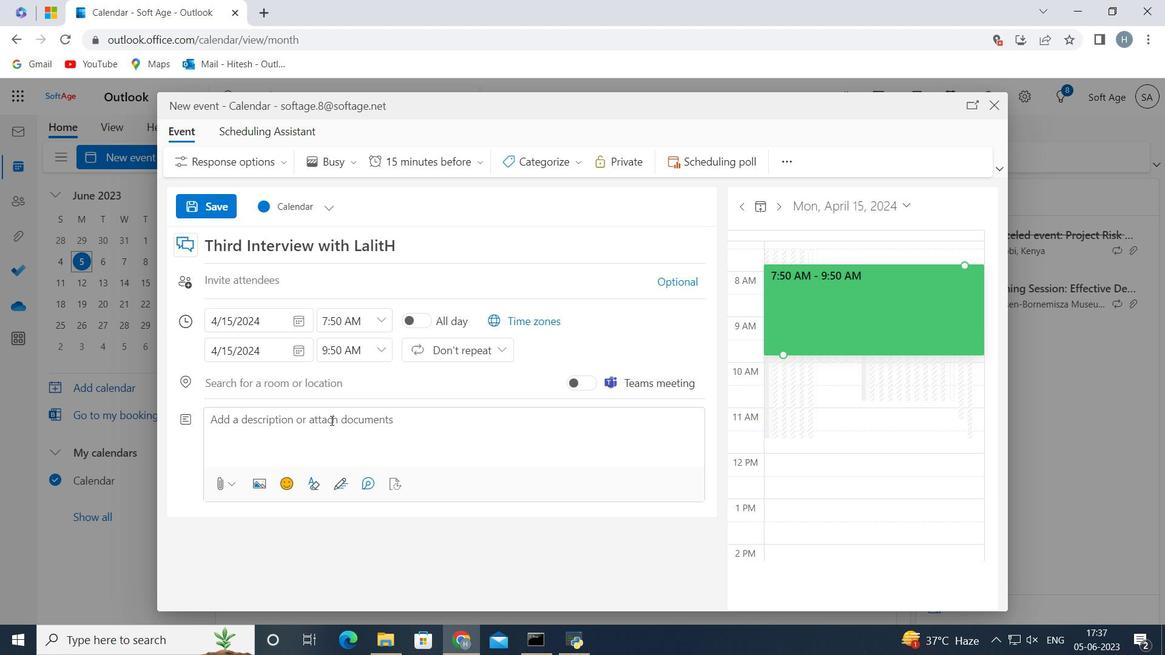 
Action: Key pressed <Key.shift>Together,<Key.space>the<Key.space>employee<Key.space>and<Key.space>the<Key.space>supervisor<Key.space>will<Key.space>establish<Key.space>clear<Key.space>and<Key.space>realistic<Key.space>performance<Key.space>goals<Key.space>that<Key.space>align<Key.space>with<Key.space>the<Key.space>overall<Key.space>objectives<Key.space>of<Key.space>the<Key.space>role<Key.space>and<Key.space>the<Key.space>organization.<Key.space><Key.shift>These<Key.space>goals<Key.space>will<Key.space>be<Key.space>measurable,<Key.space>time-bound,<Key.space>and<Key.space>focused<Key.space>on<Key.space>addressing<Key.space>the<Key.space>identified<Key.space>performance<Key.space>concerns.<Key.space>
Screenshot: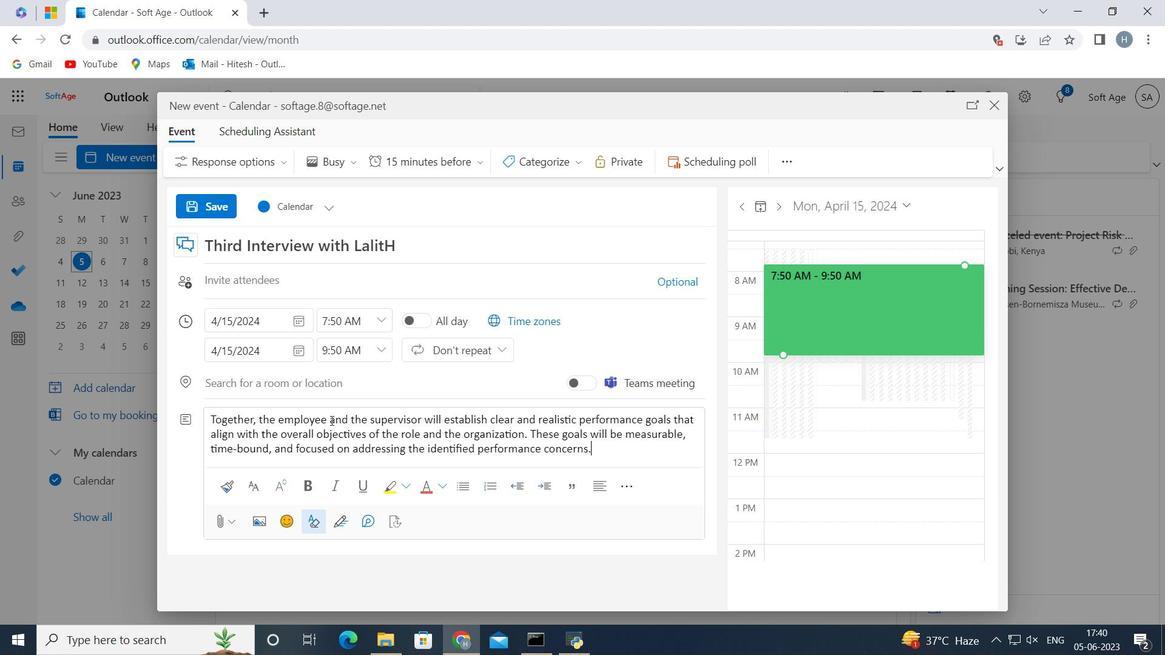 
Action: Mouse moved to (576, 159)
Screenshot: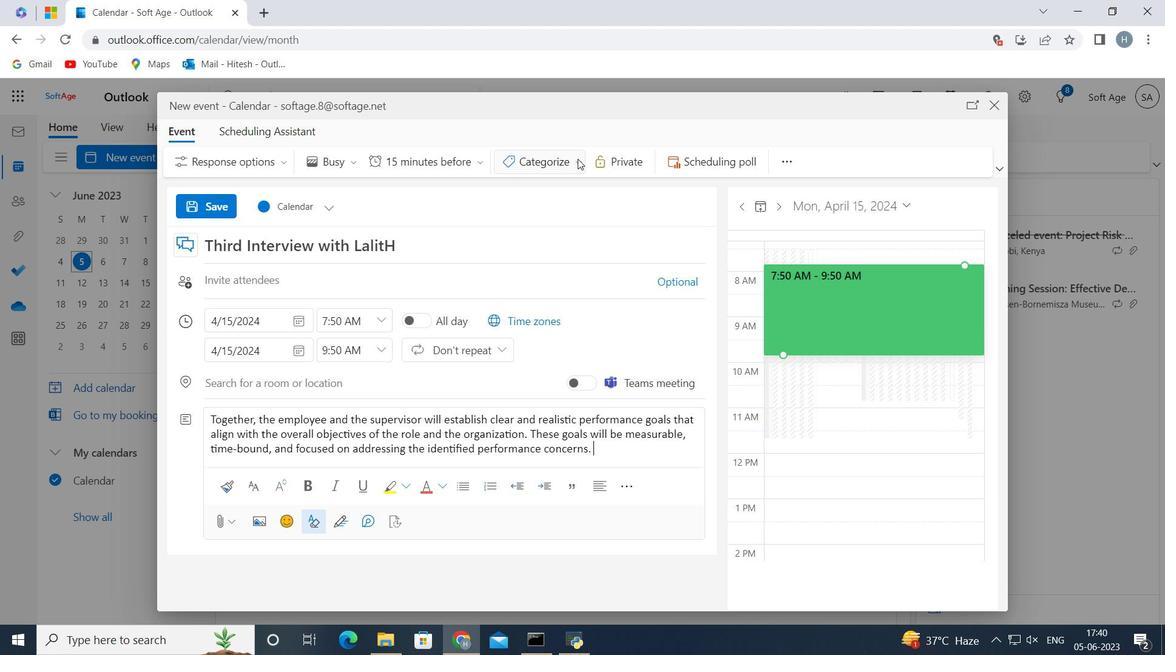 
Action: Mouse pressed left at (576, 159)
Screenshot: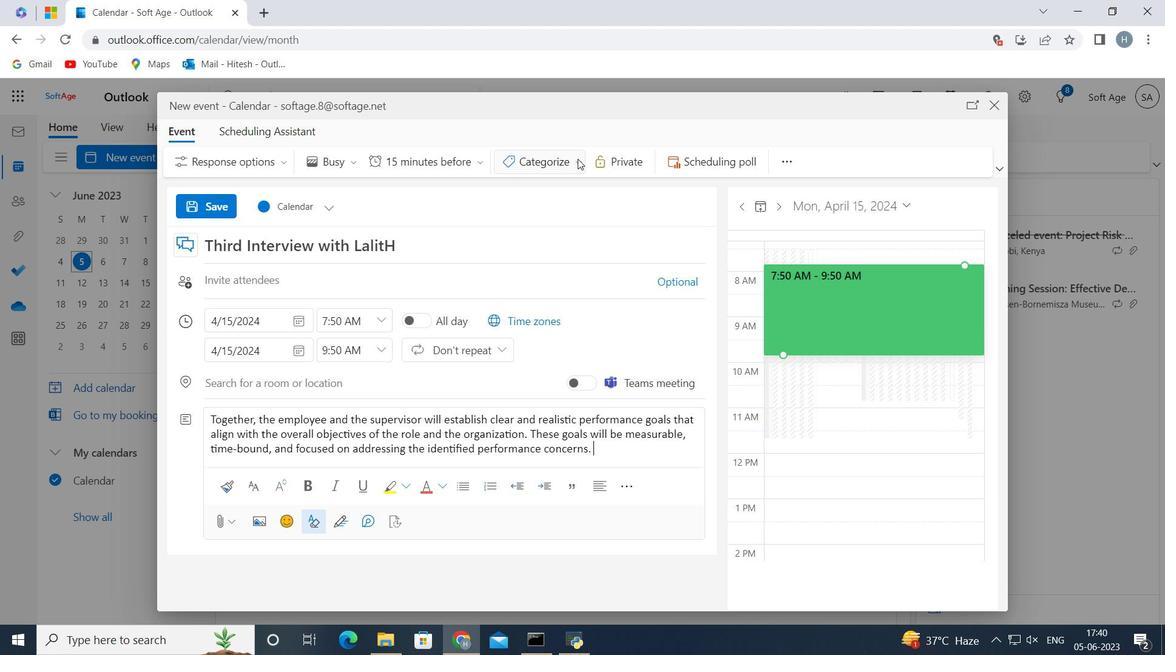 
Action: Mouse moved to (572, 213)
Screenshot: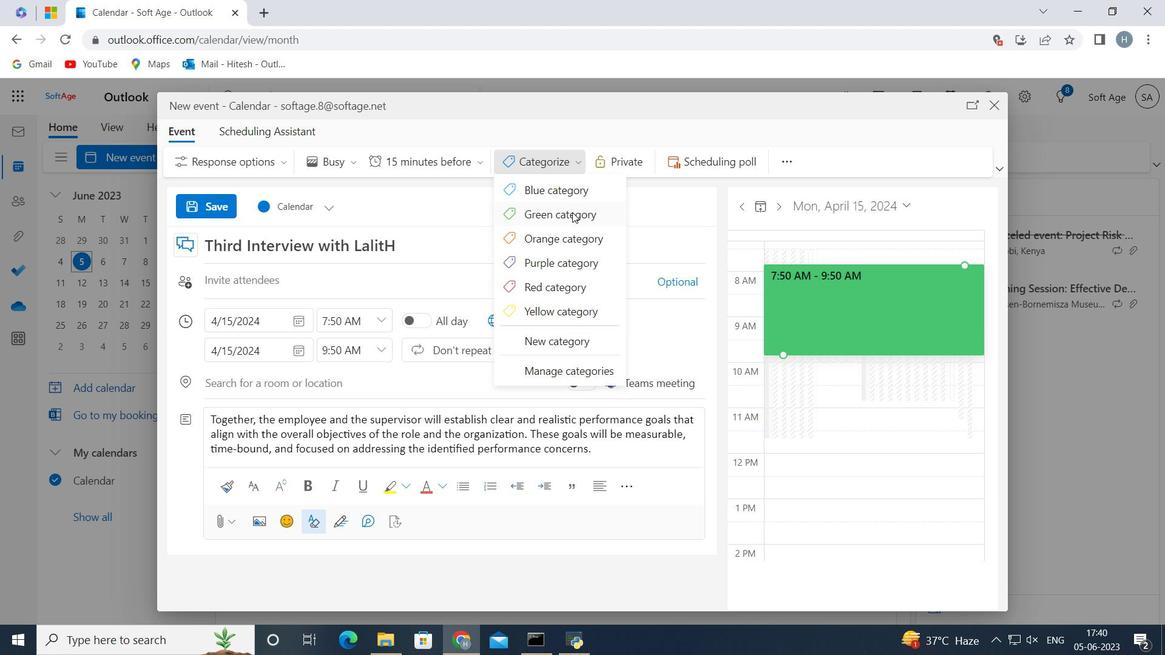 
Action: Mouse pressed left at (572, 213)
Screenshot: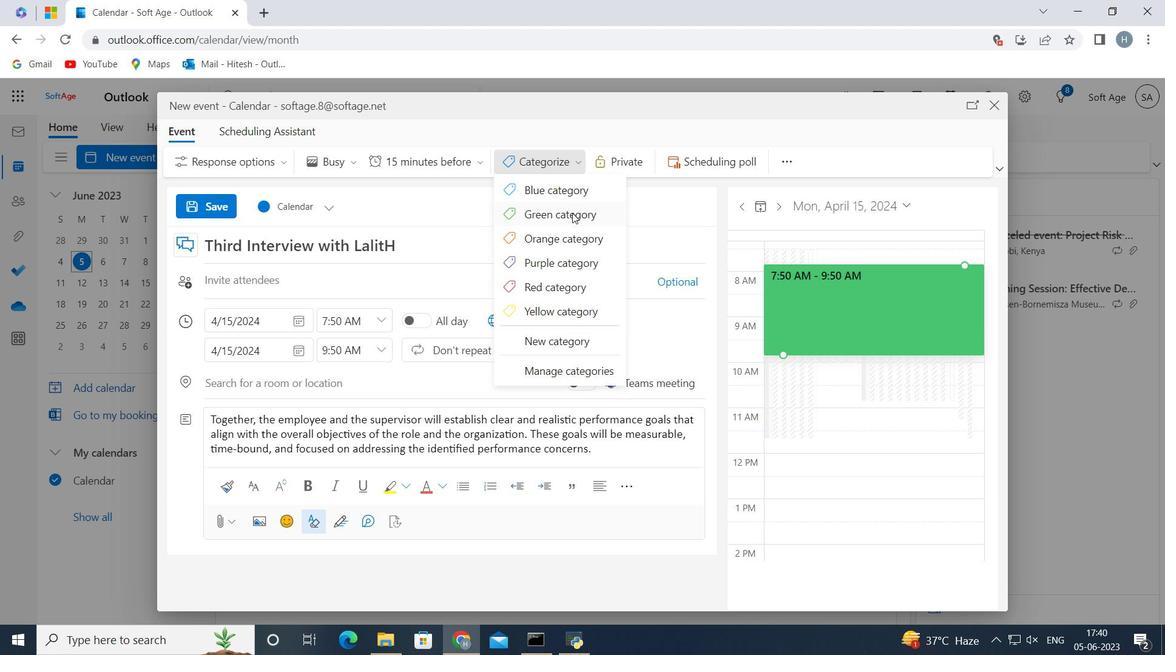 
Action: Mouse moved to (410, 285)
Screenshot: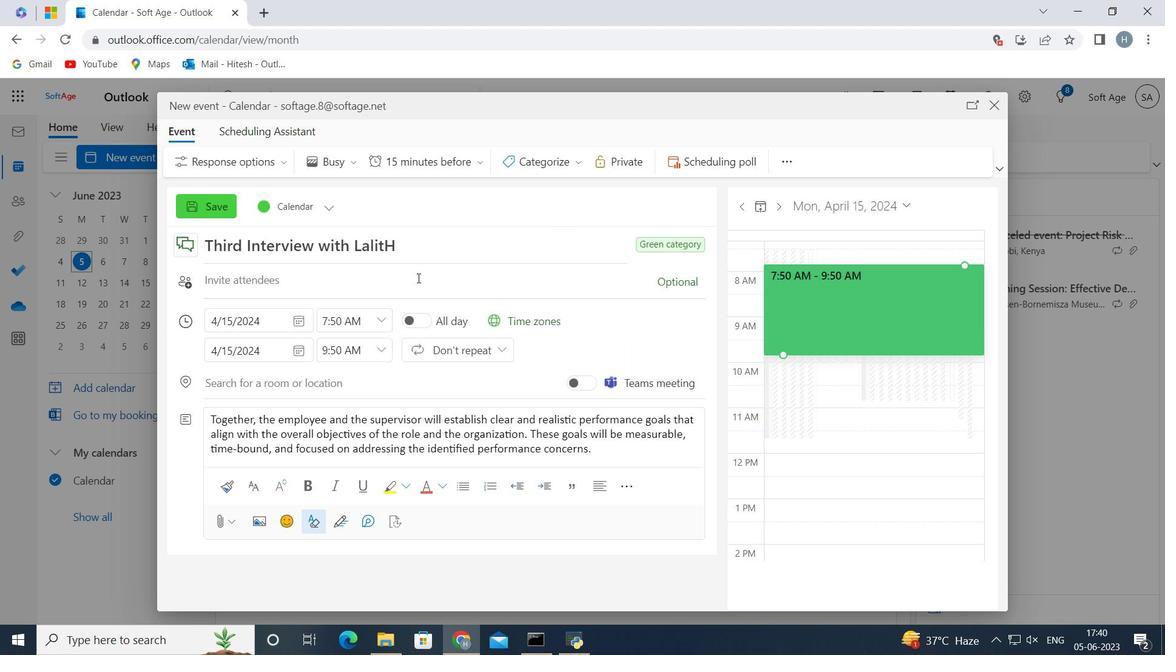 
Action: Mouse pressed left at (410, 285)
Screenshot: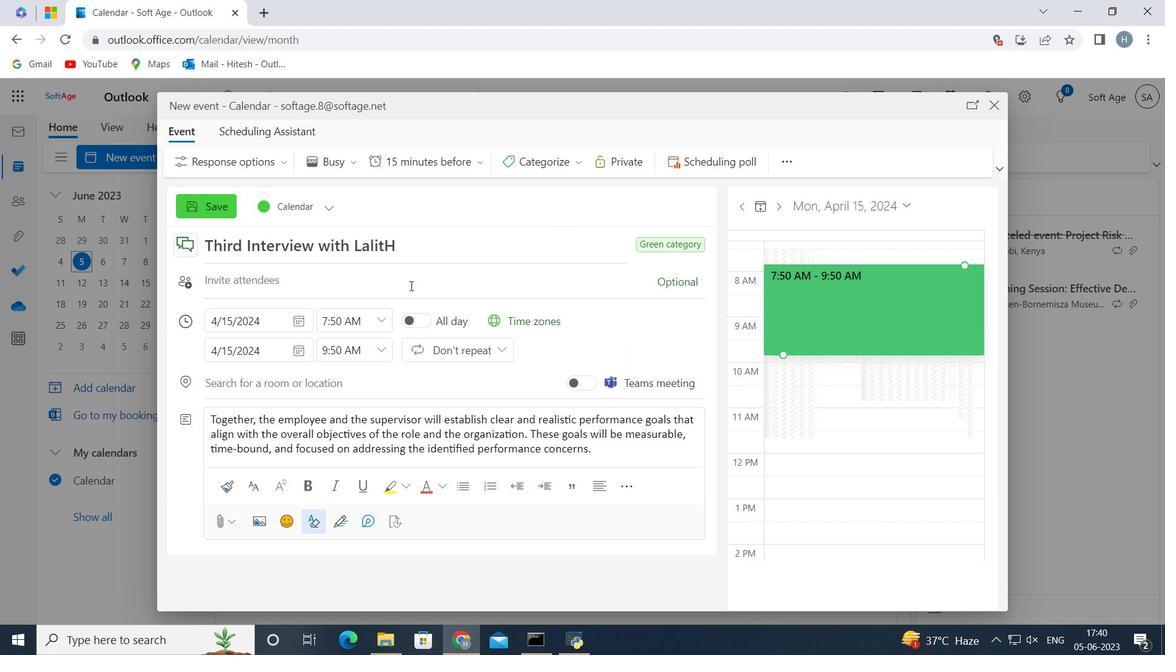 
Action: Mouse moved to (408, 285)
Screenshot: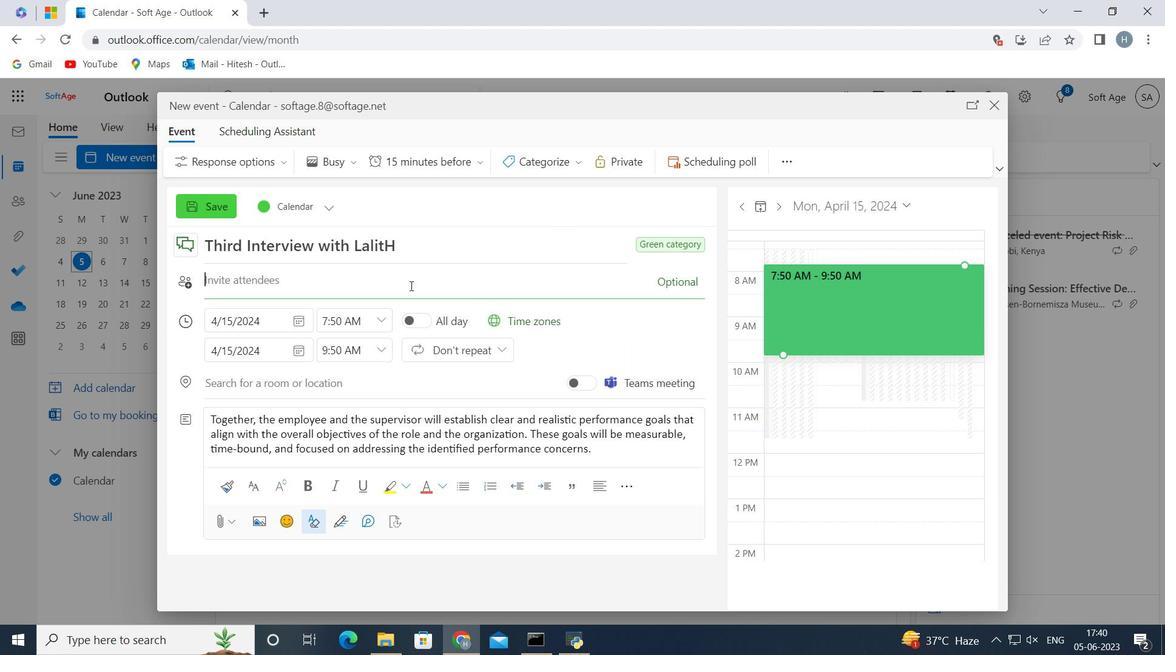 
Action: Key pressed softage.10<Key.shift>@softage.net
Screenshot: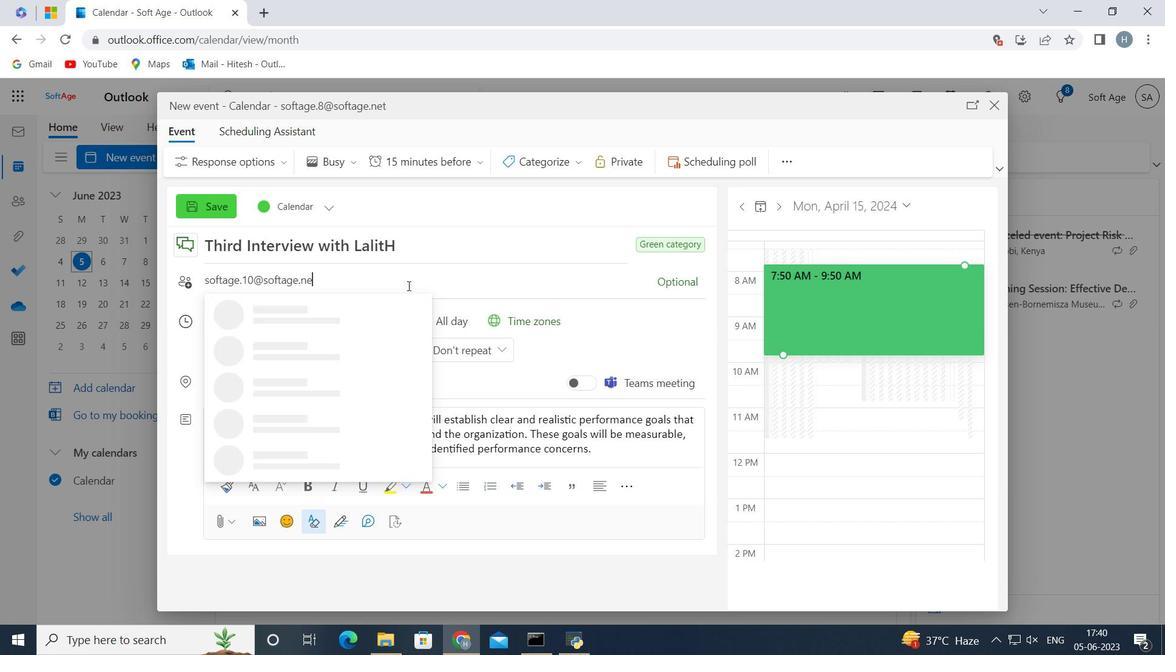 
Action: Mouse moved to (316, 311)
Screenshot: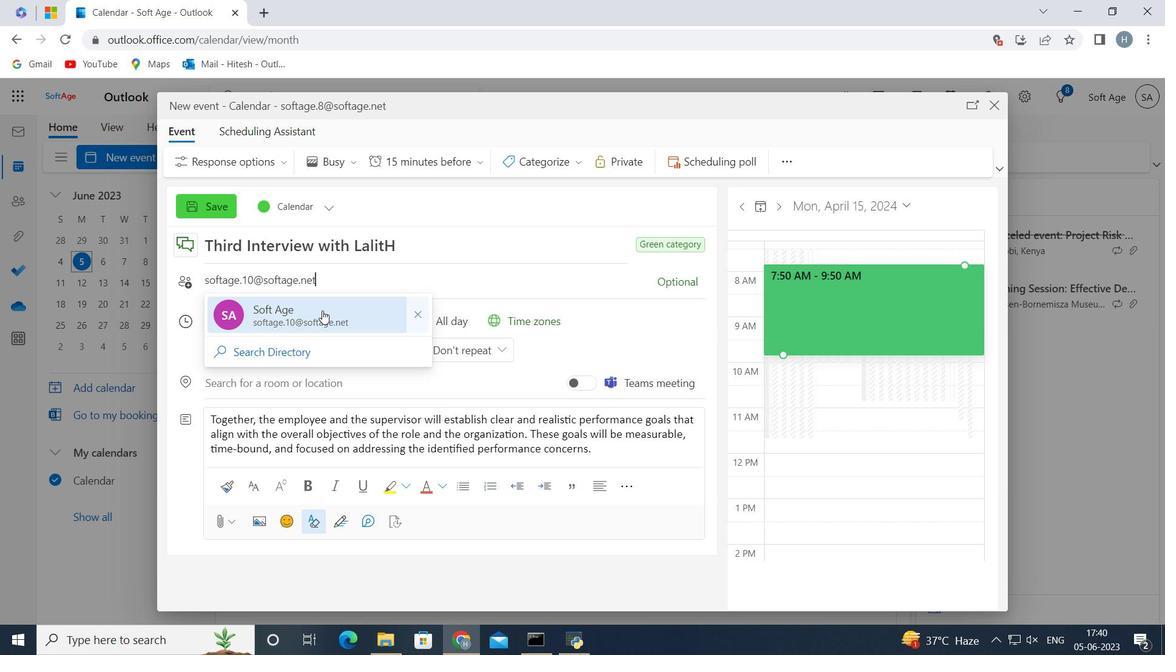 
Action: Mouse pressed left at (316, 311)
Screenshot: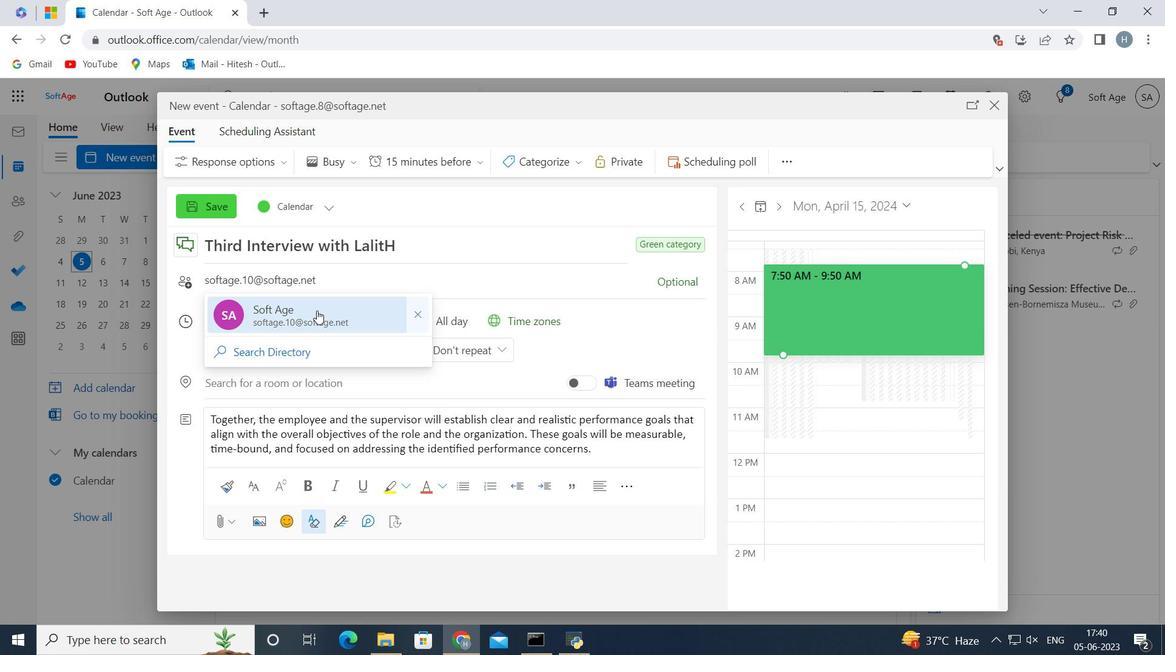 
Action: Key pressed softage.6<Key.shift>@softage.net
Screenshot: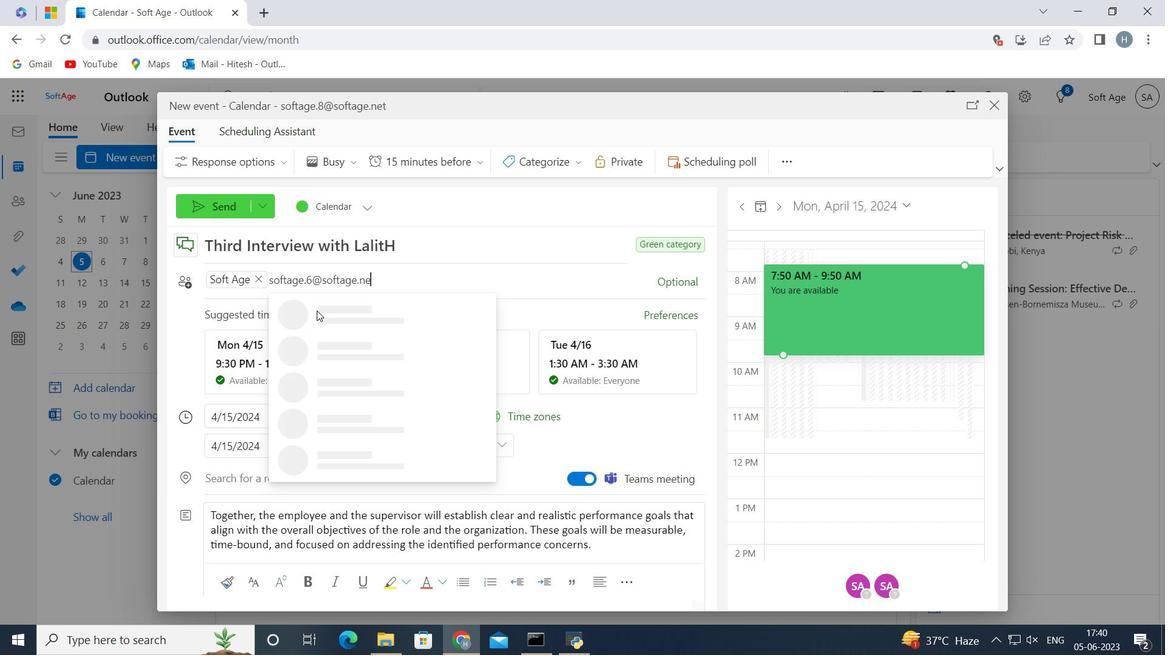 
Action: Mouse moved to (322, 309)
Screenshot: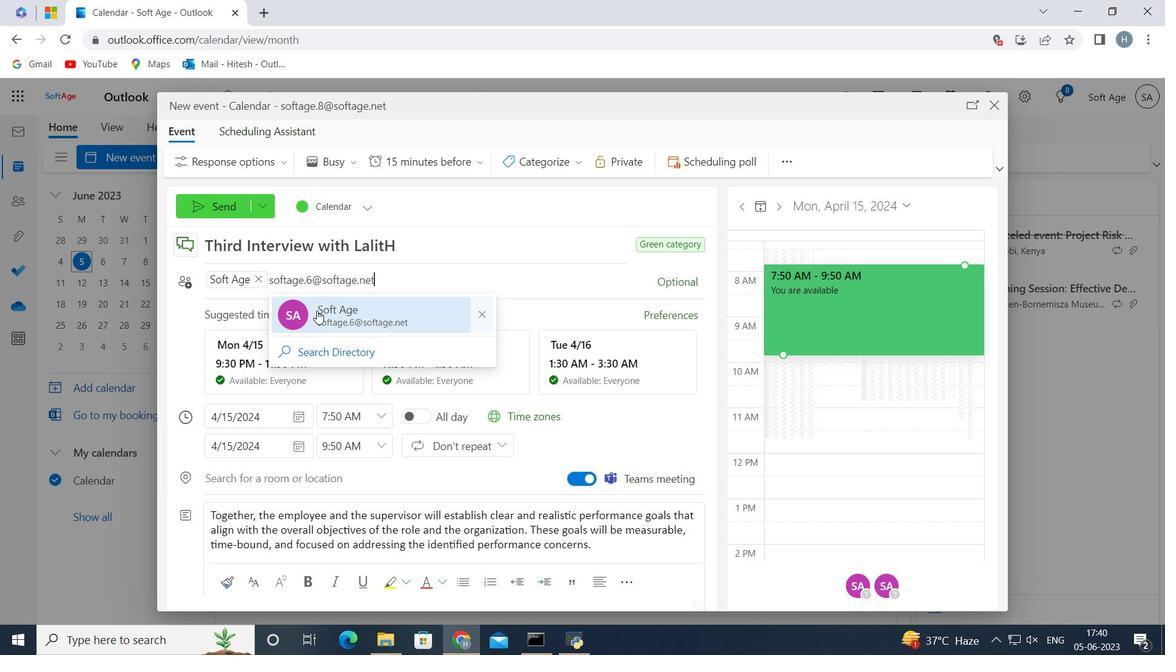 
Action: Mouse pressed left at (322, 309)
Screenshot: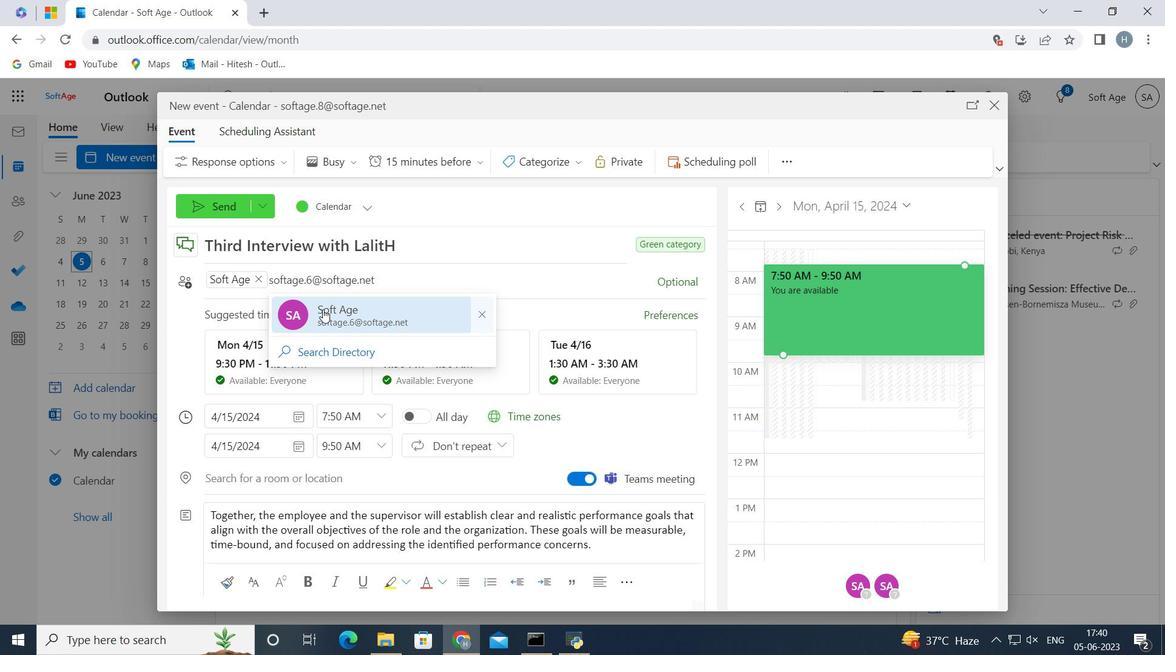 
Action: Mouse moved to (470, 161)
Screenshot: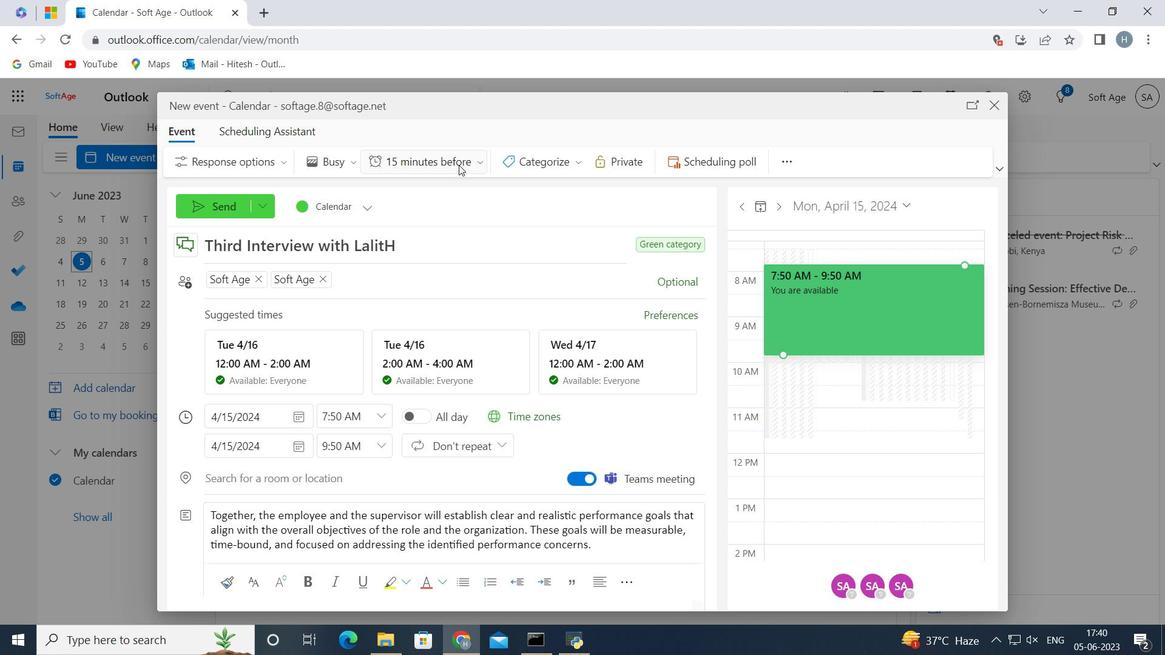 
Action: Mouse pressed left at (470, 161)
Screenshot: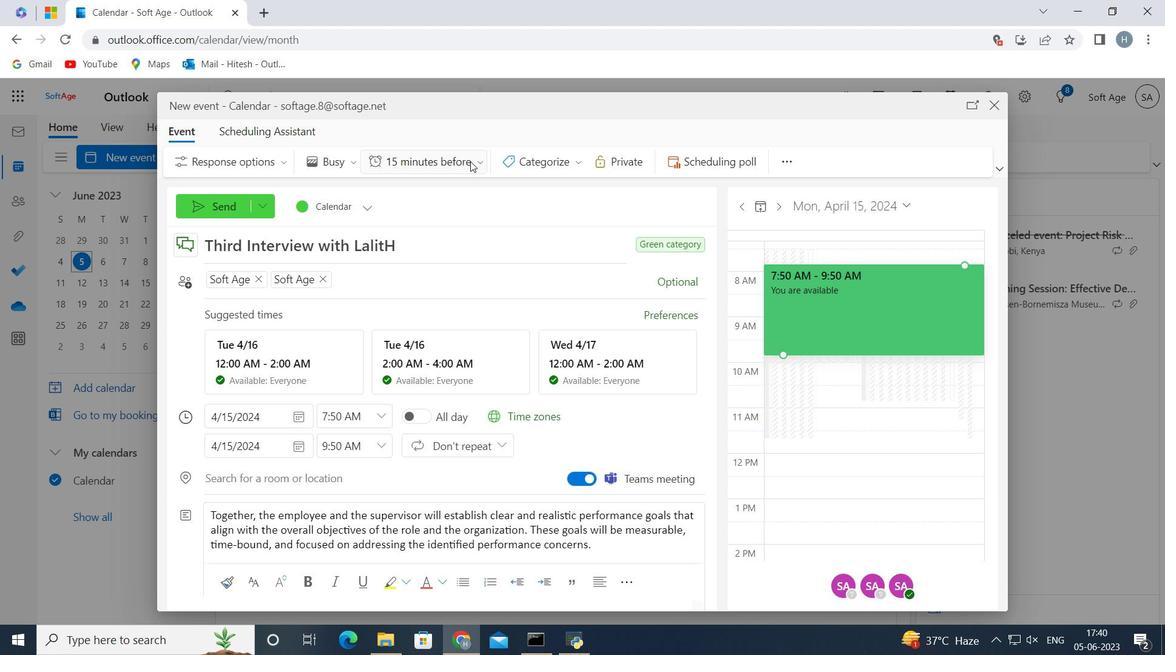 
Action: Mouse moved to (426, 379)
Screenshot: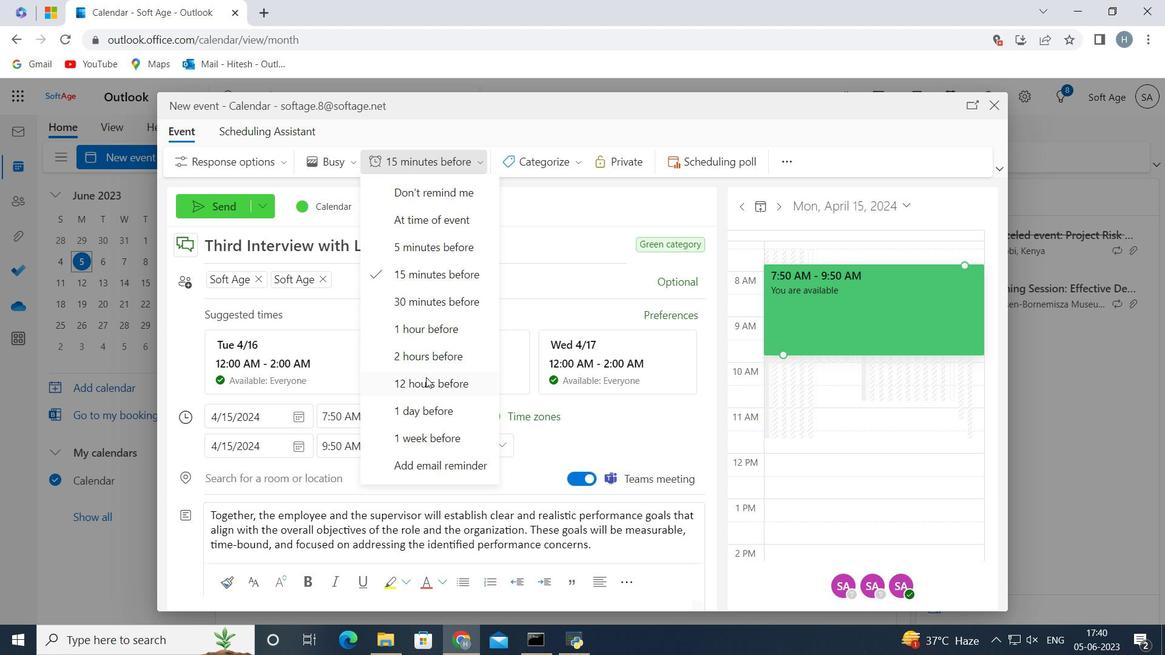 
Action: Mouse pressed left at (426, 379)
Screenshot: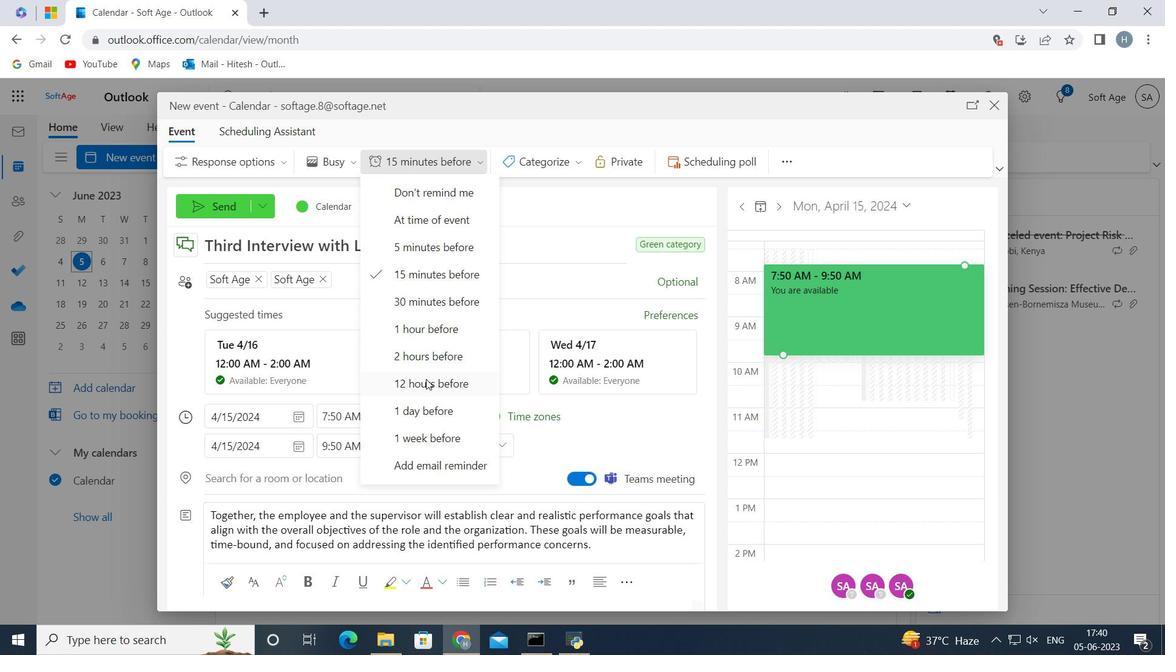 
Action: Mouse moved to (220, 208)
Screenshot: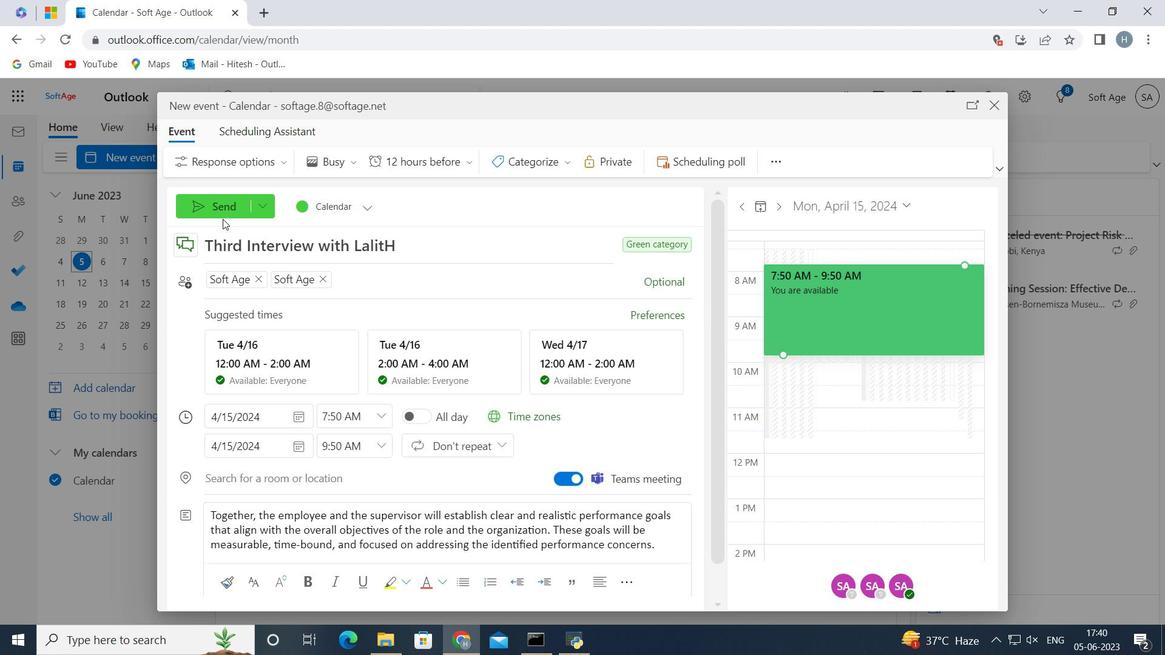
Action: Mouse pressed left at (220, 208)
Screenshot: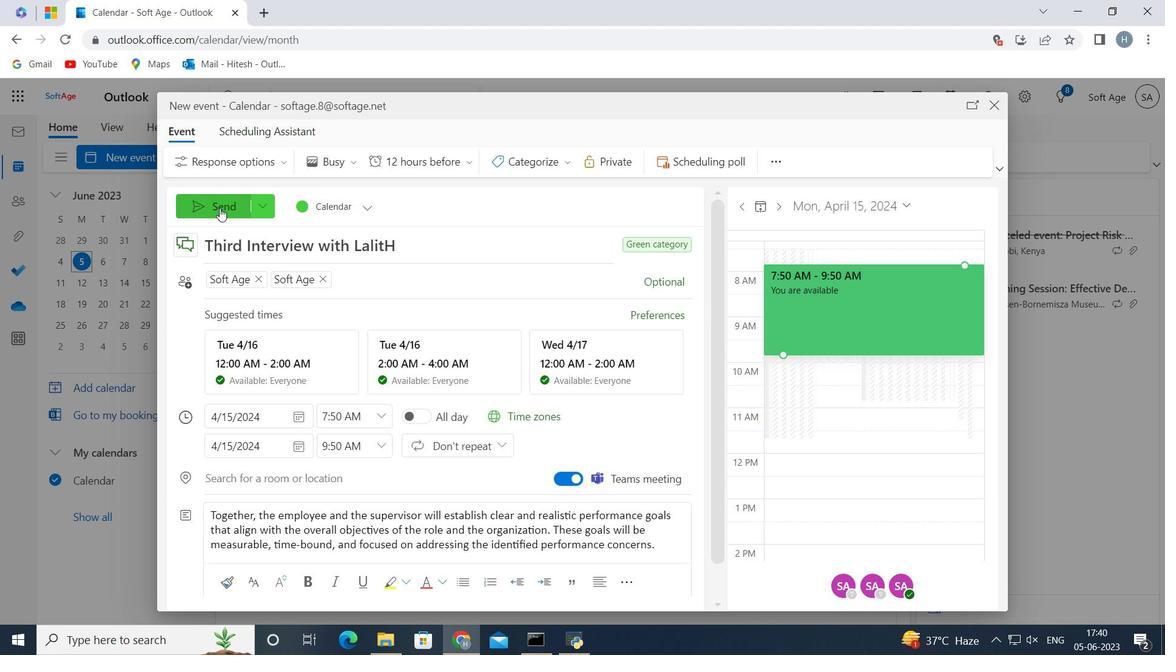 
Action: Mouse moved to (562, 225)
Screenshot: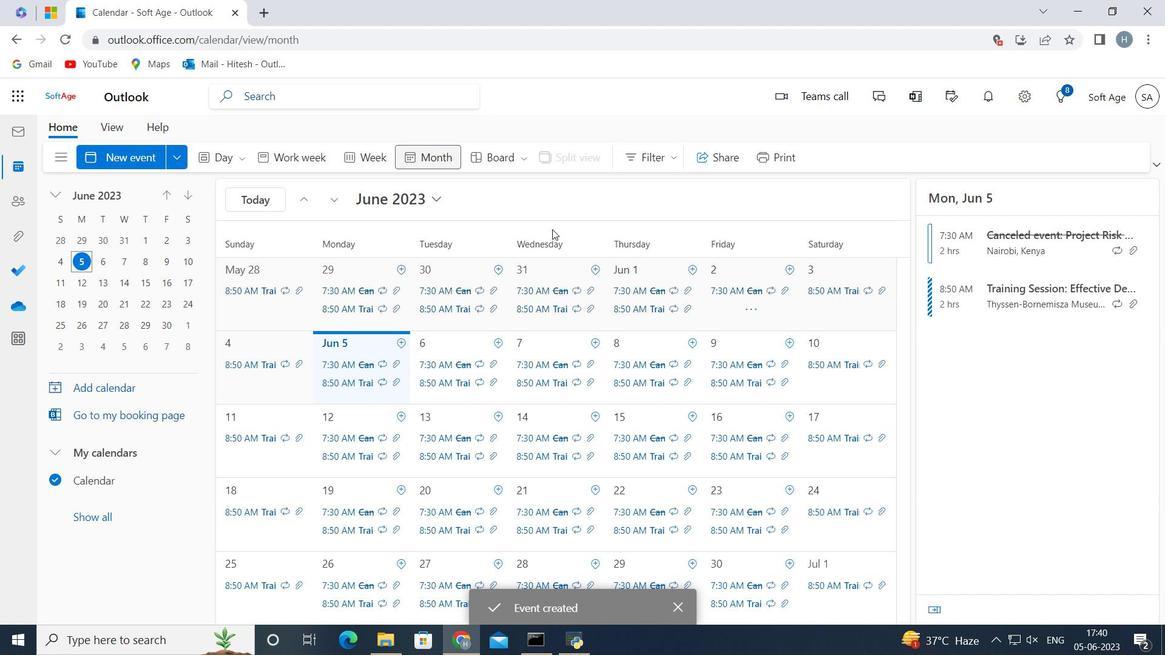 
